 Task: Display the picks of the 2022 Victory Lane Racing NASCAR Cup Series for the race "Ambetter 301" on the track "New Hampshire".
Action: Mouse moved to (143, 214)
Screenshot: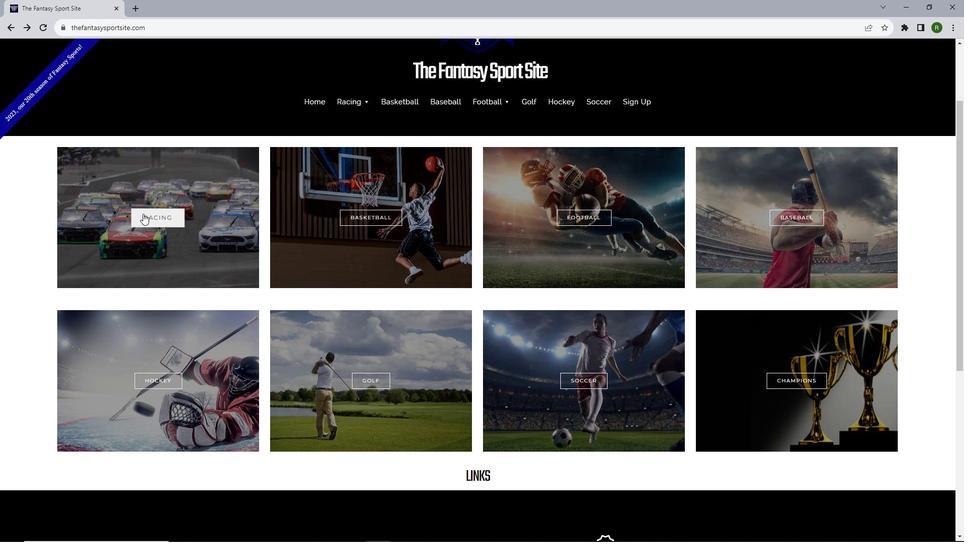 
Action: Mouse pressed left at (143, 214)
Screenshot: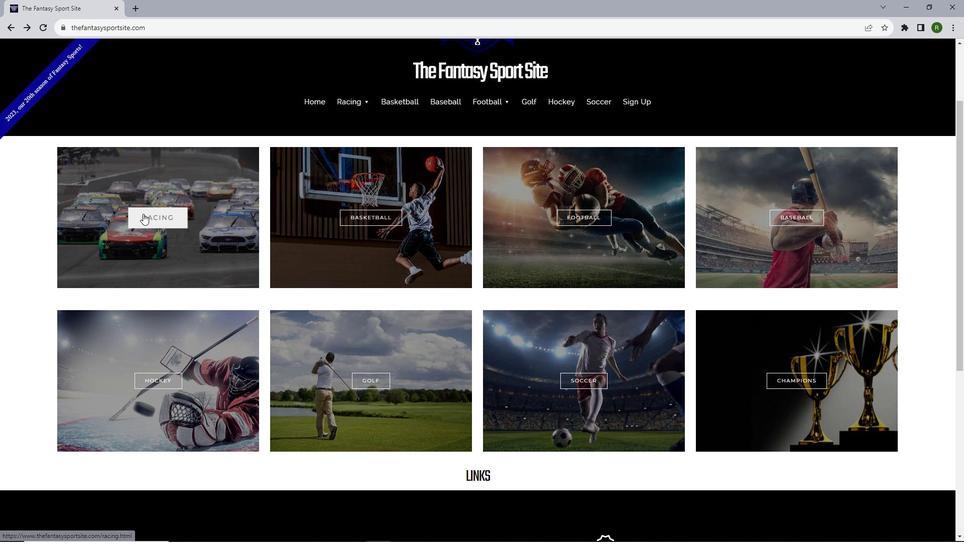 
Action: Mouse moved to (233, 311)
Screenshot: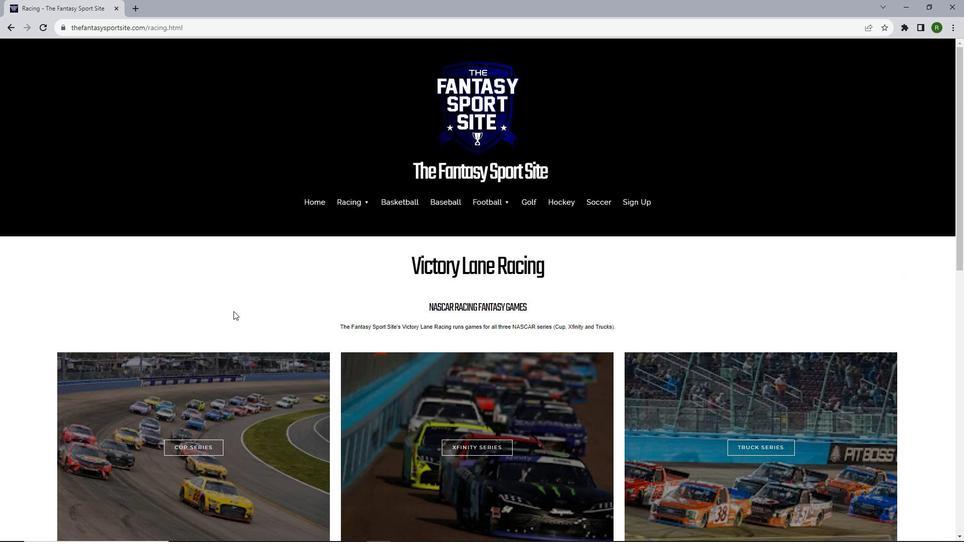 
Action: Mouse scrolled (233, 311) with delta (0, 0)
Screenshot: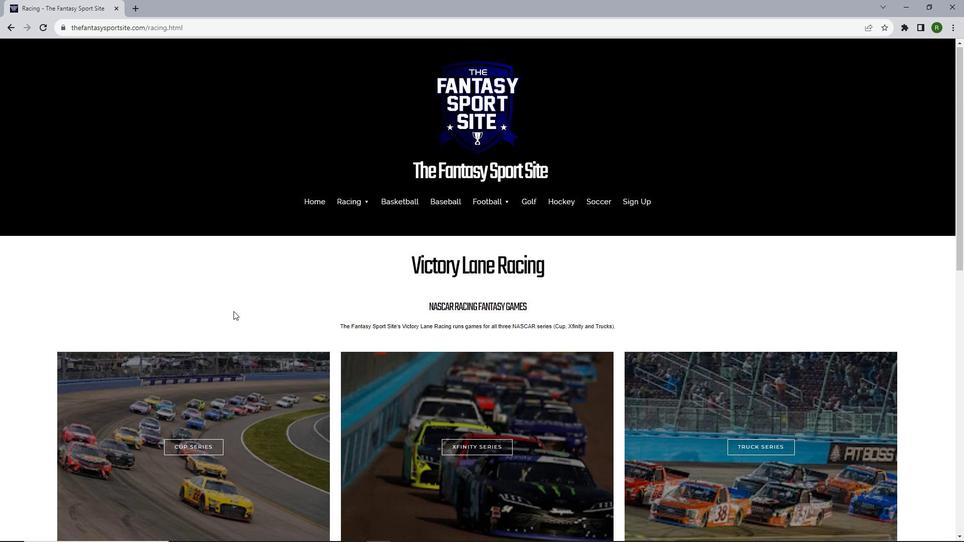 
Action: Mouse moved to (197, 395)
Screenshot: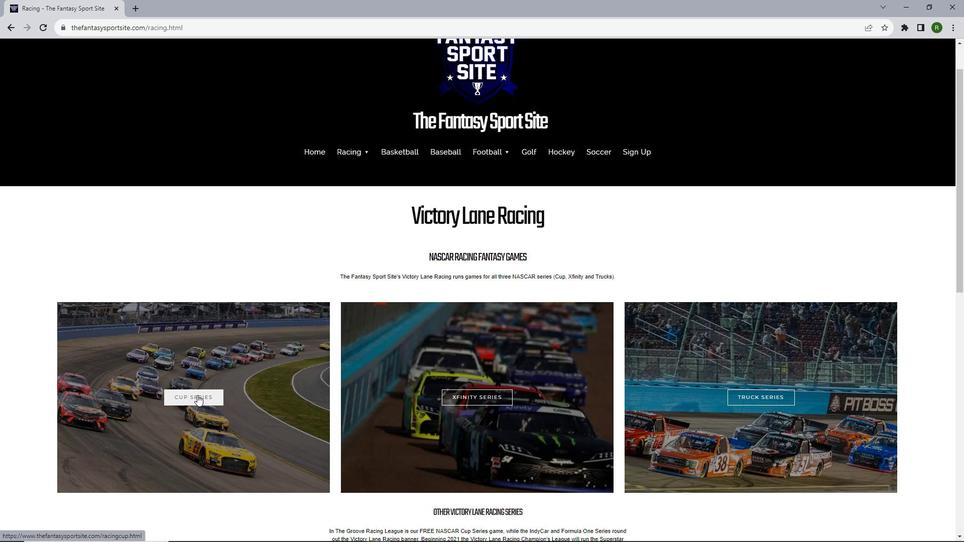 
Action: Mouse pressed left at (197, 395)
Screenshot: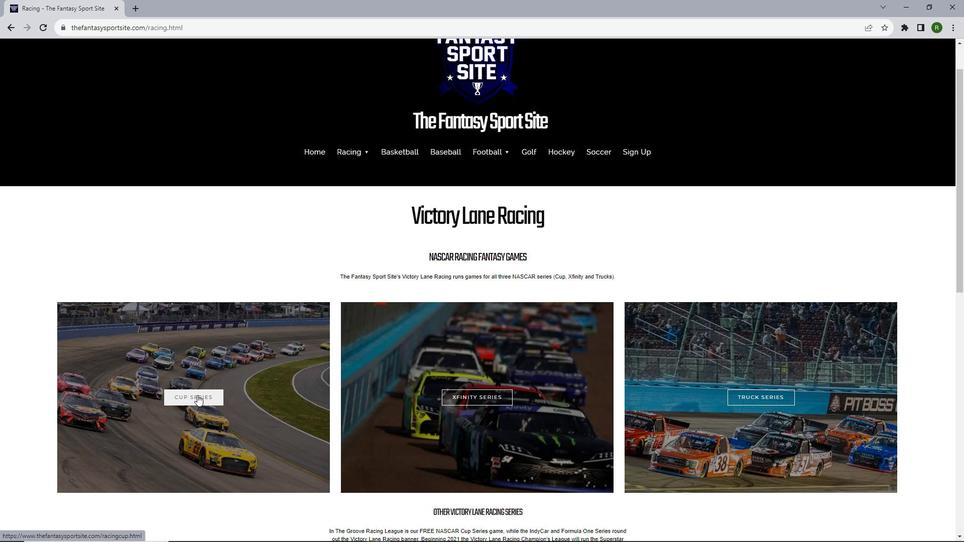 
Action: Mouse moved to (297, 258)
Screenshot: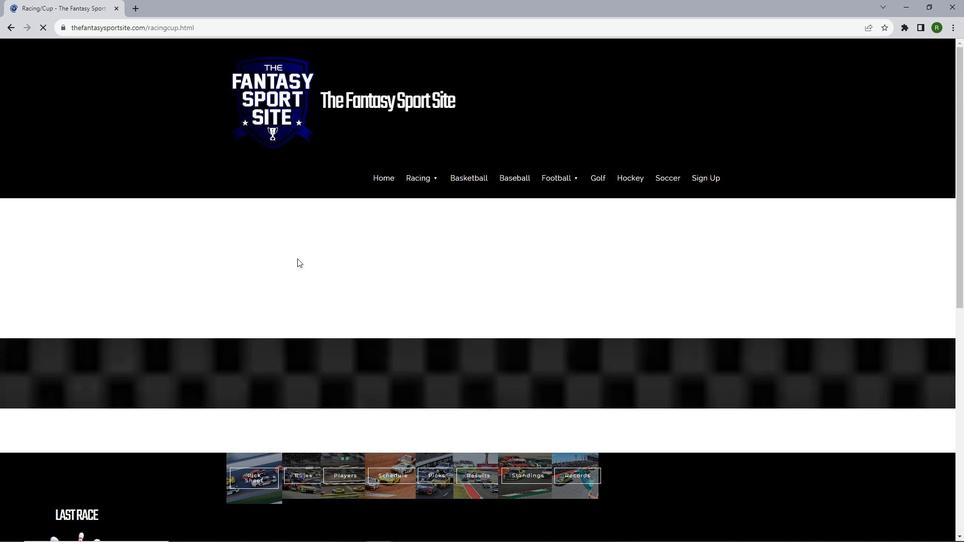 
Action: Mouse scrolled (297, 258) with delta (0, 0)
Screenshot: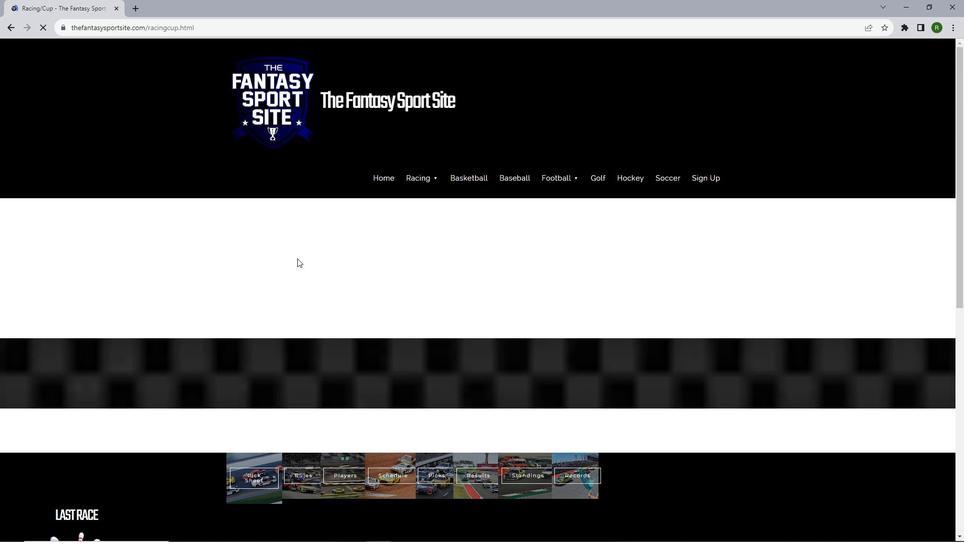 
Action: Mouse scrolled (297, 258) with delta (0, 0)
Screenshot: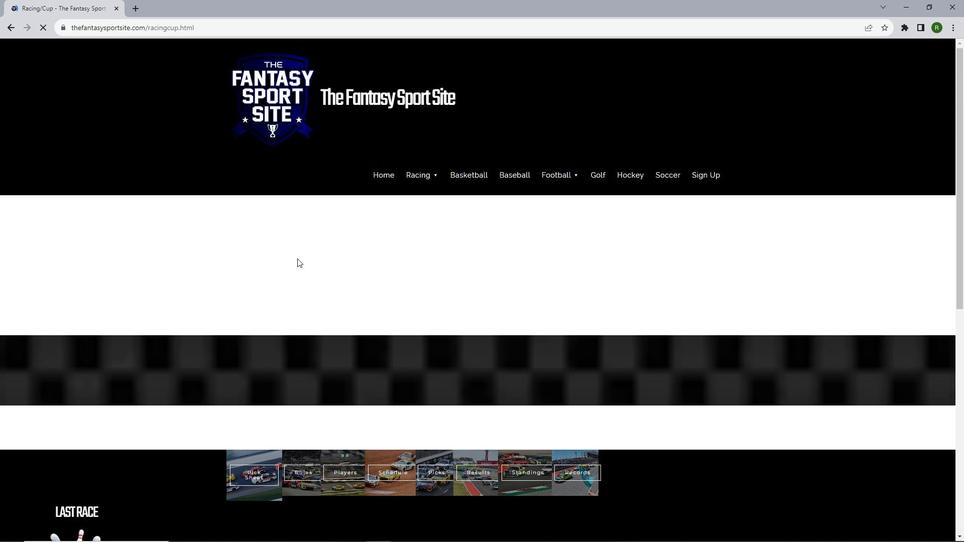 
Action: Mouse scrolled (297, 258) with delta (0, 0)
Screenshot: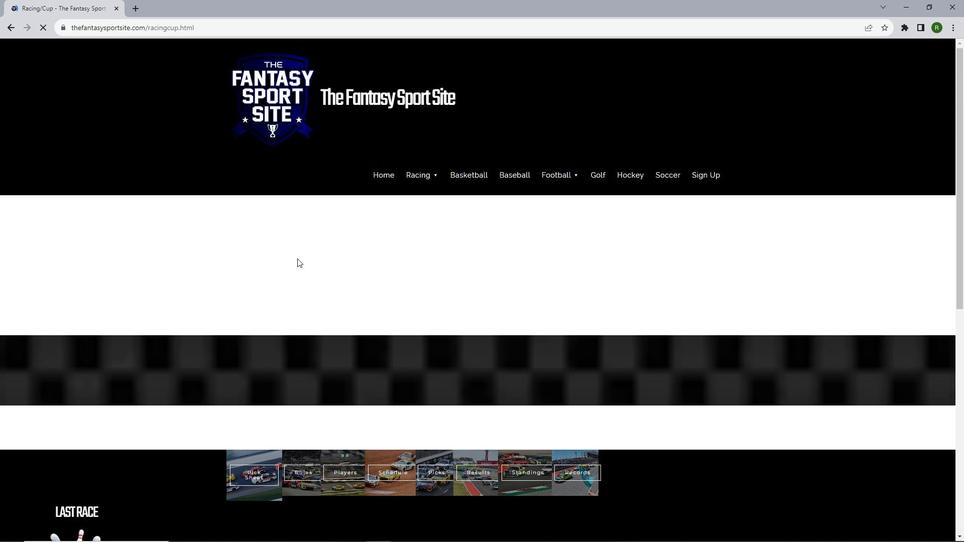 
Action: Mouse scrolled (297, 258) with delta (0, 0)
Screenshot: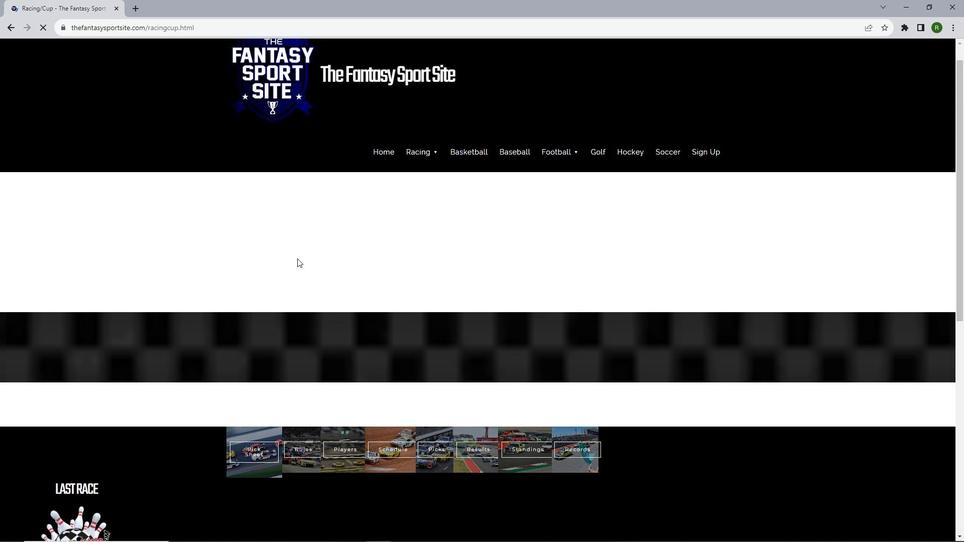 
Action: Mouse scrolled (297, 258) with delta (0, 0)
Screenshot: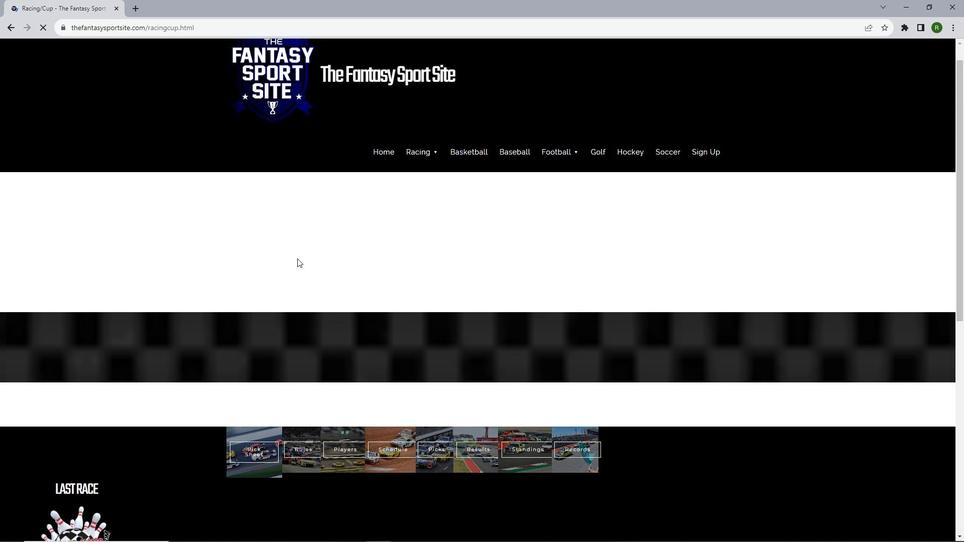 
Action: Mouse moved to (283, 382)
Screenshot: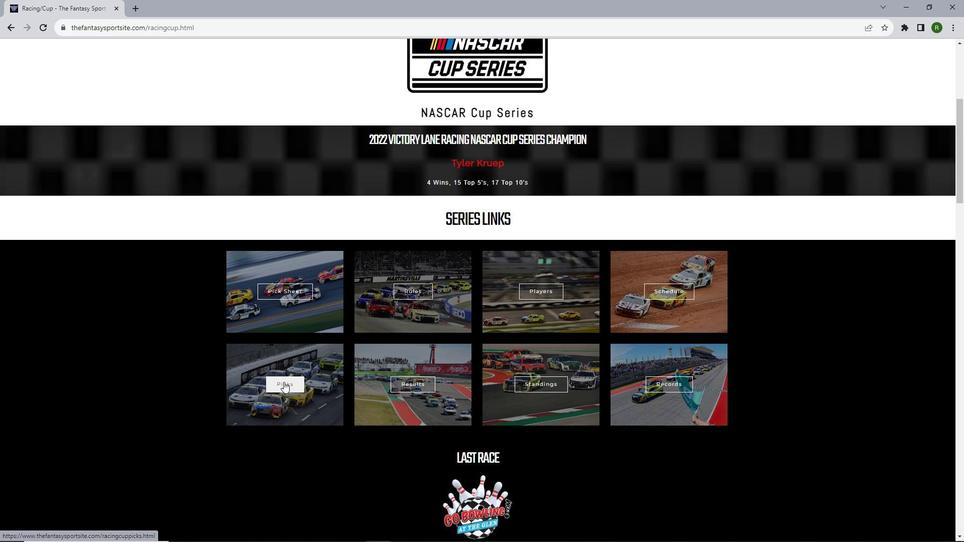 
Action: Mouse pressed left at (283, 382)
Screenshot: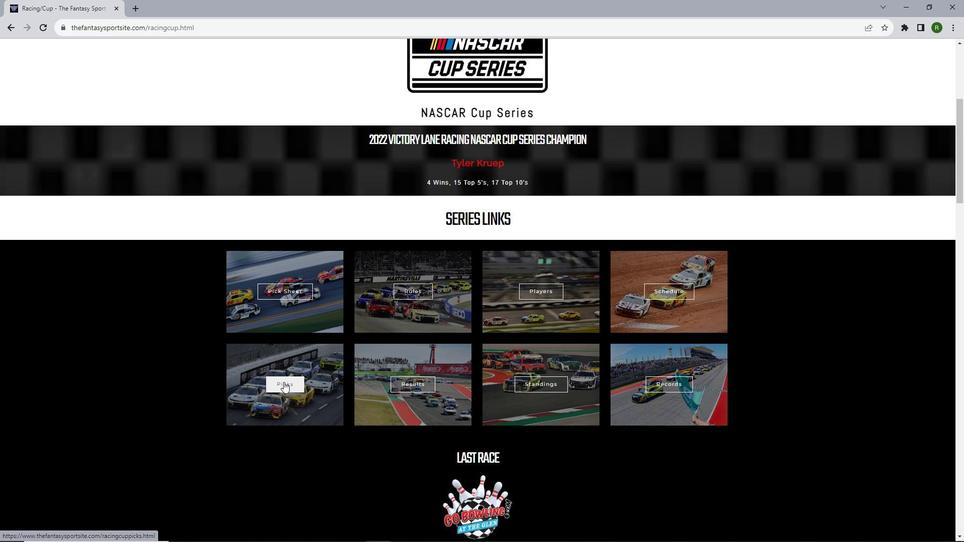
Action: Mouse moved to (300, 278)
Screenshot: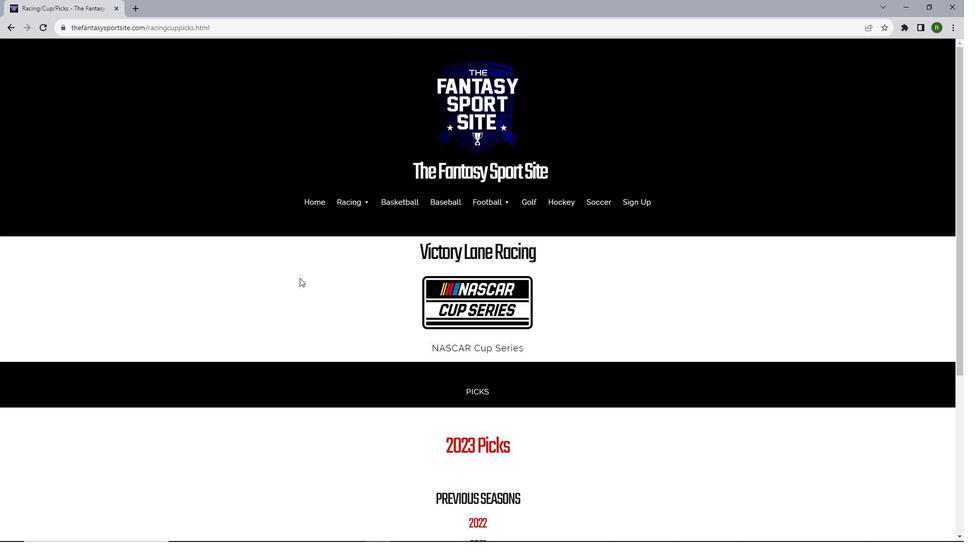 
Action: Mouse scrolled (300, 277) with delta (0, 0)
Screenshot: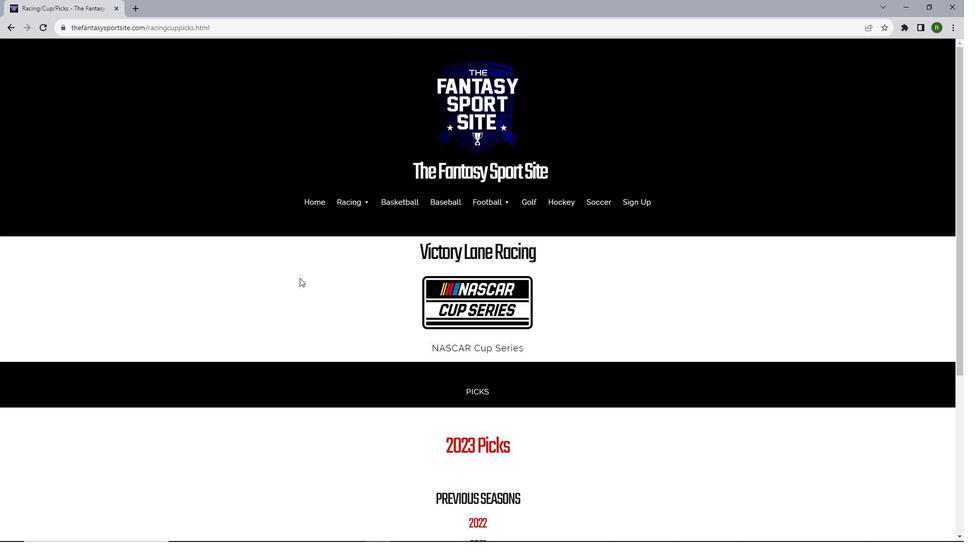 
Action: Mouse scrolled (300, 277) with delta (0, 0)
Screenshot: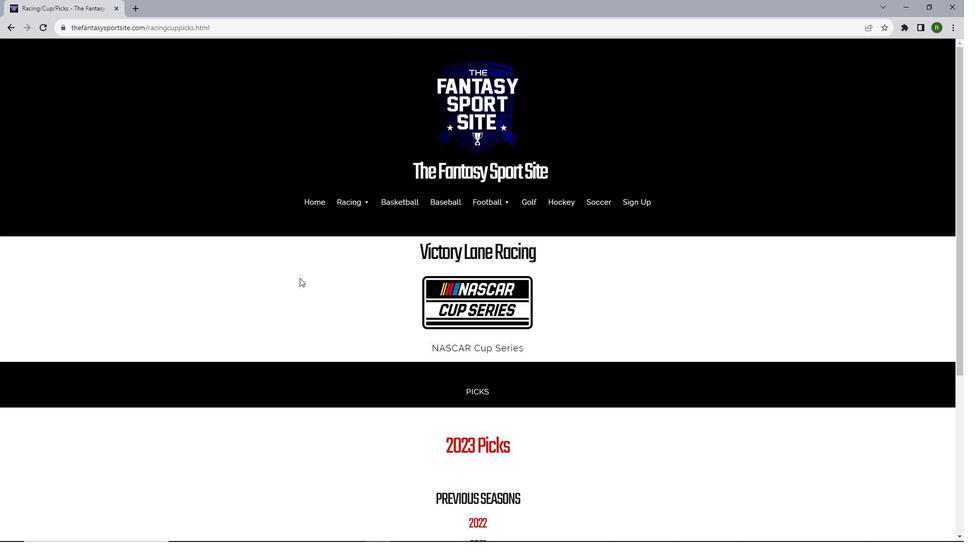 
Action: Mouse scrolled (300, 277) with delta (0, 0)
Screenshot: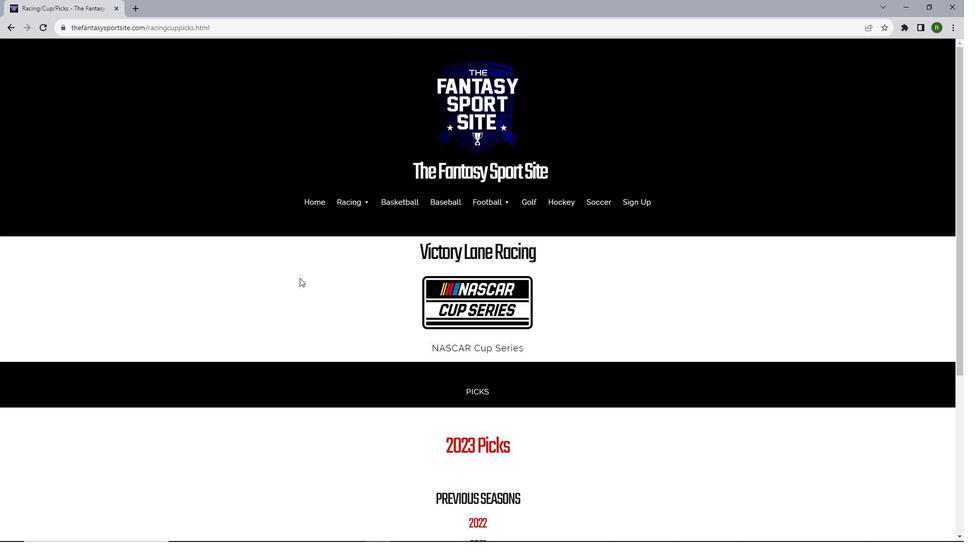 
Action: Mouse scrolled (300, 277) with delta (0, 0)
Screenshot: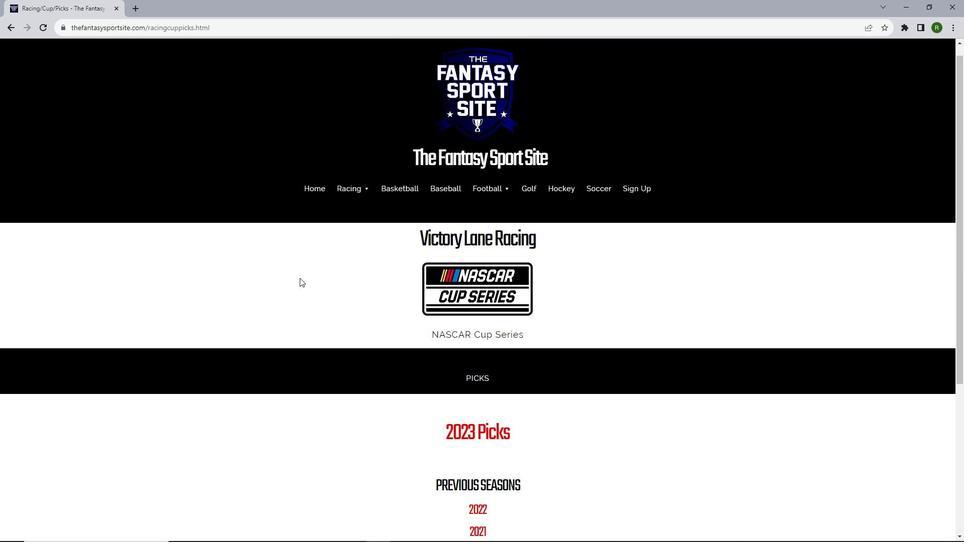
Action: Mouse moved to (470, 314)
Screenshot: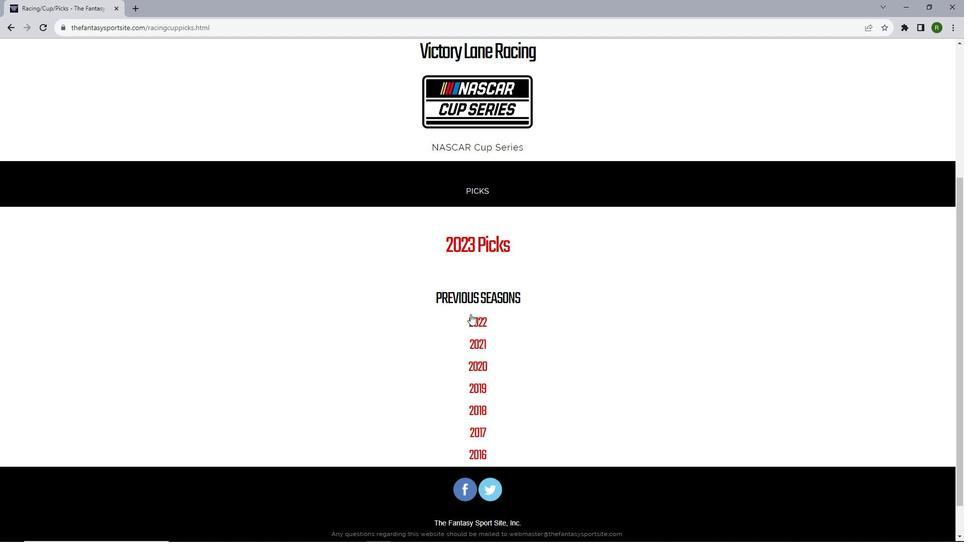 
Action: Mouse pressed left at (470, 314)
Screenshot: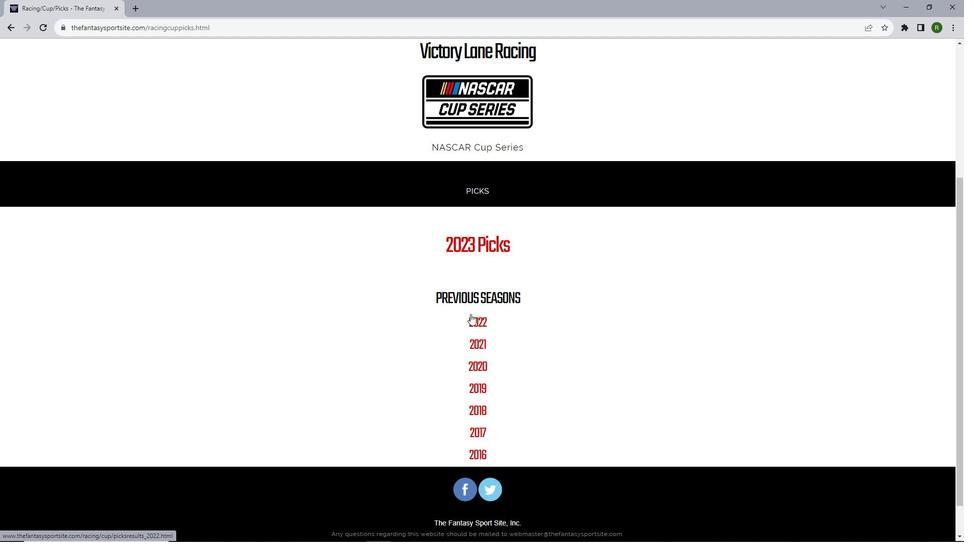 
Action: Mouse moved to (444, 225)
Screenshot: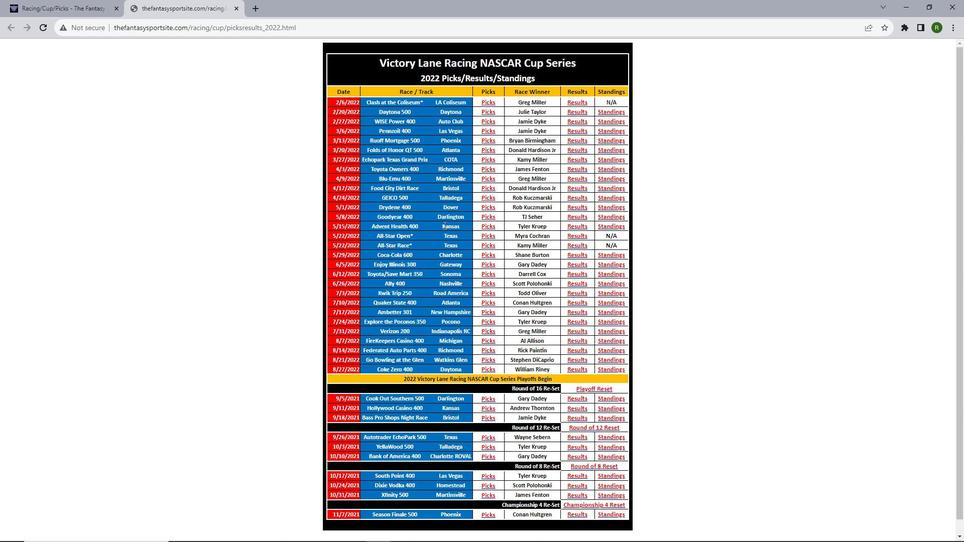 
Action: Mouse scrolled (444, 225) with delta (0, 0)
Screenshot: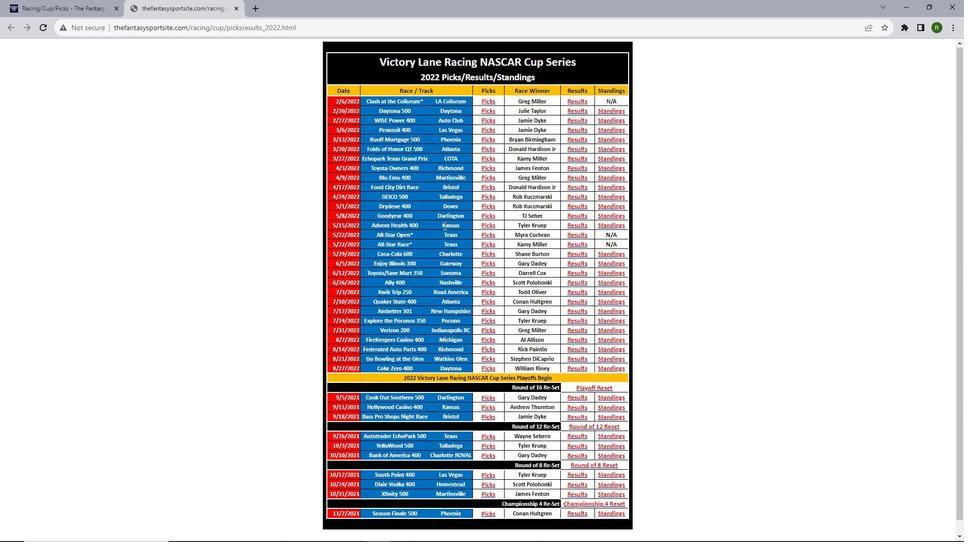 
Action: Mouse moved to (481, 297)
Screenshot: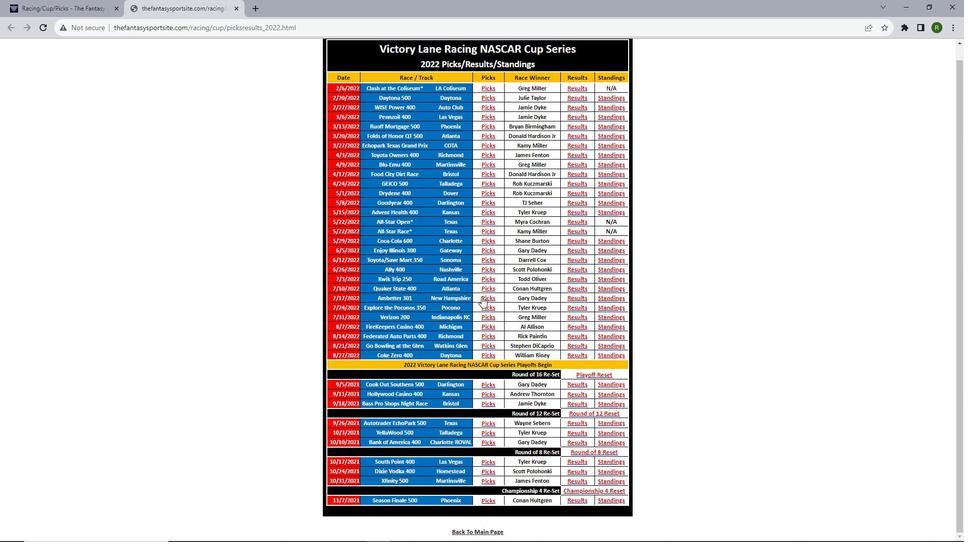 
Action: Mouse pressed left at (481, 297)
Screenshot: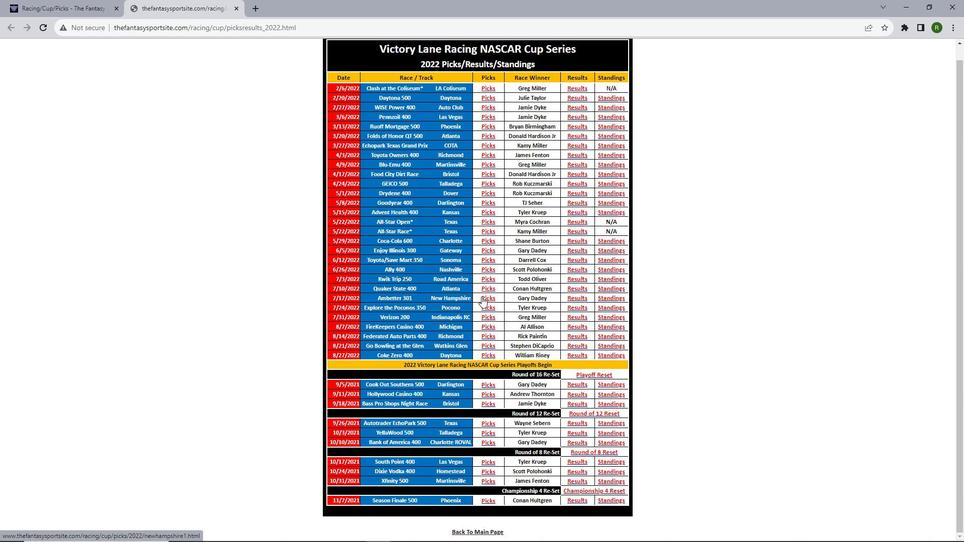 
Action: Mouse moved to (465, 264)
Screenshot: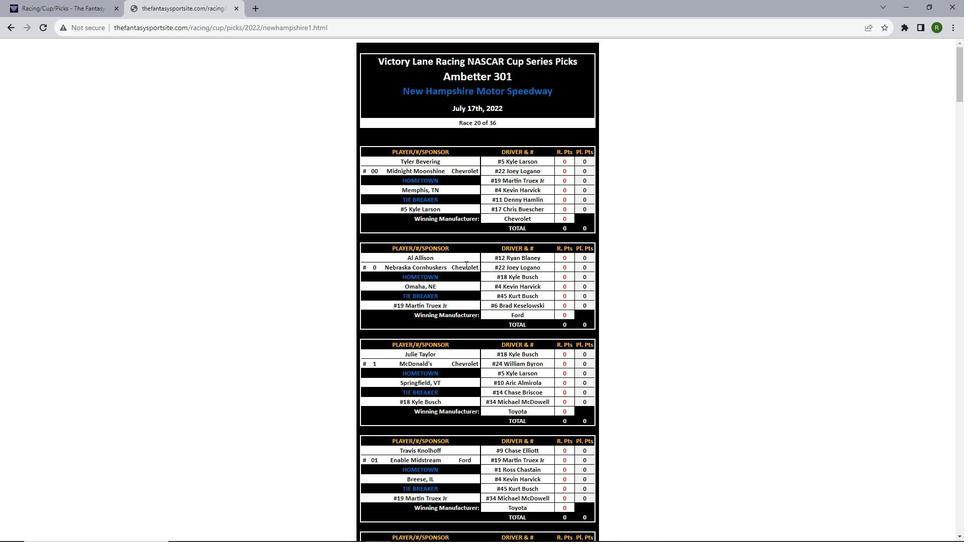 
Action: Mouse scrolled (465, 264) with delta (0, 0)
Screenshot: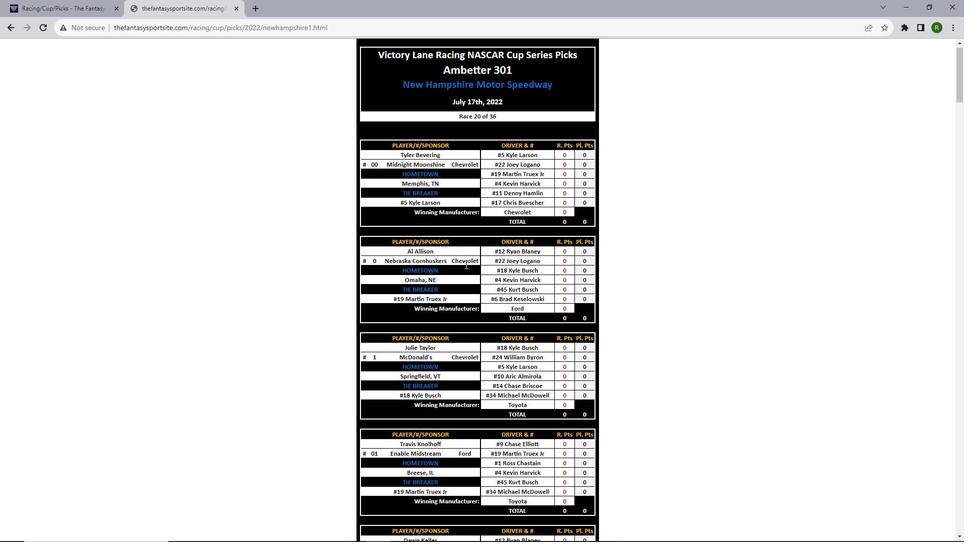 
Action: Mouse scrolled (465, 264) with delta (0, 0)
Screenshot: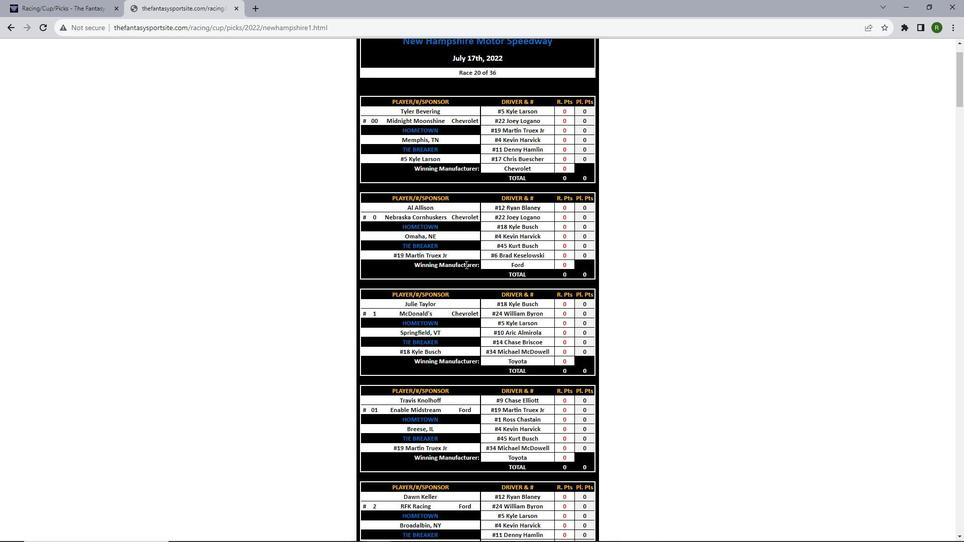 
Action: Mouse scrolled (465, 264) with delta (0, 0)
Screenshot: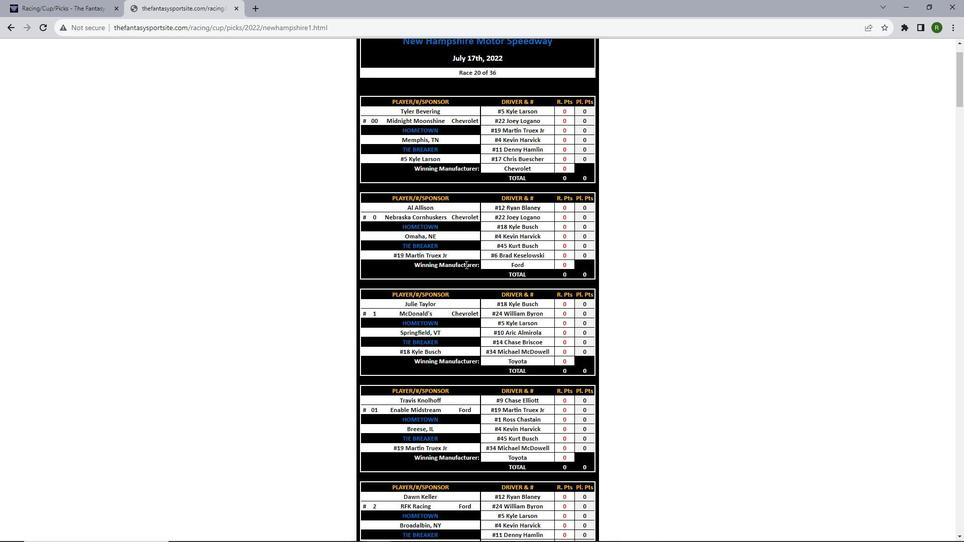 
Action: Mouse scrolled (465, 264) with delta (0, 0)
Screenshot: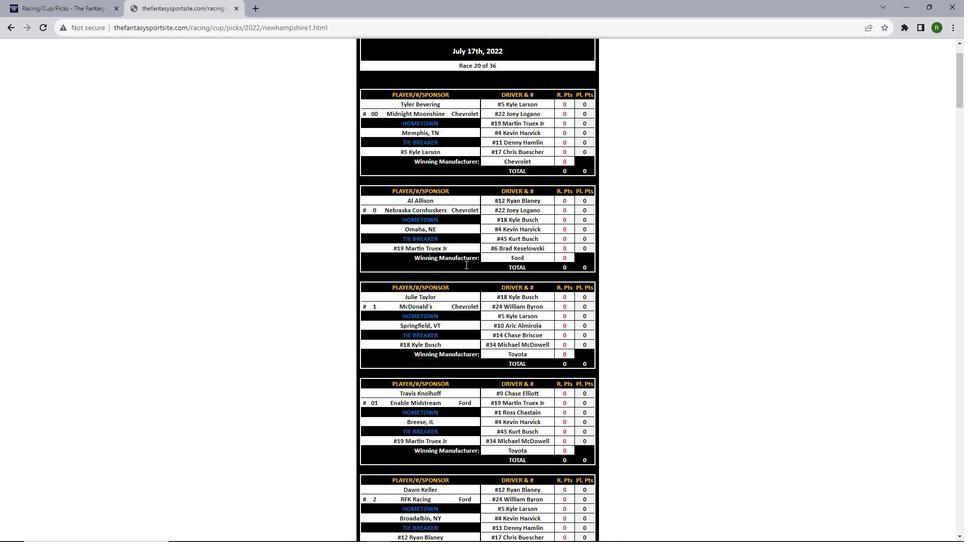 
Action: Mouse scrolled (465, 264) with delta (0, 0)
Screenshot: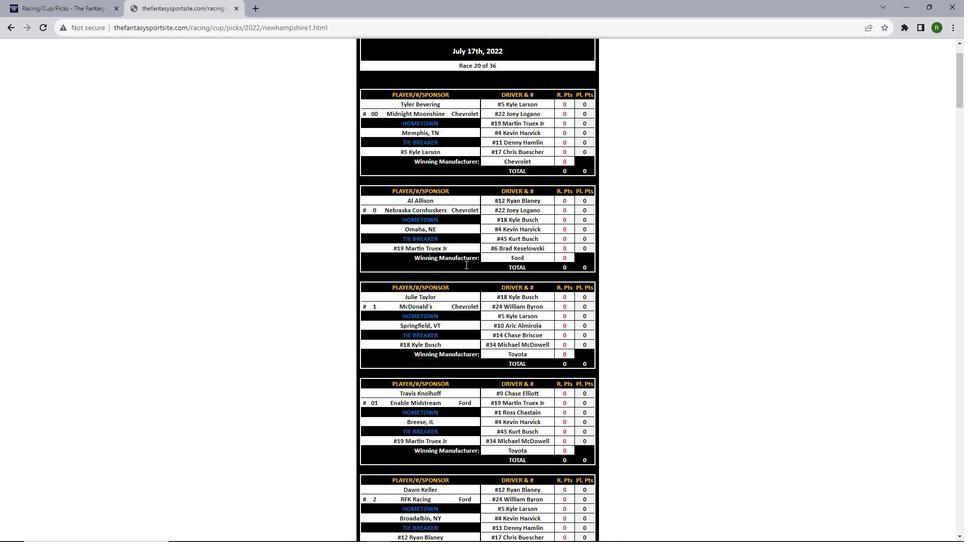 
Action: Mouse moved to (455, 258)
Screenshot: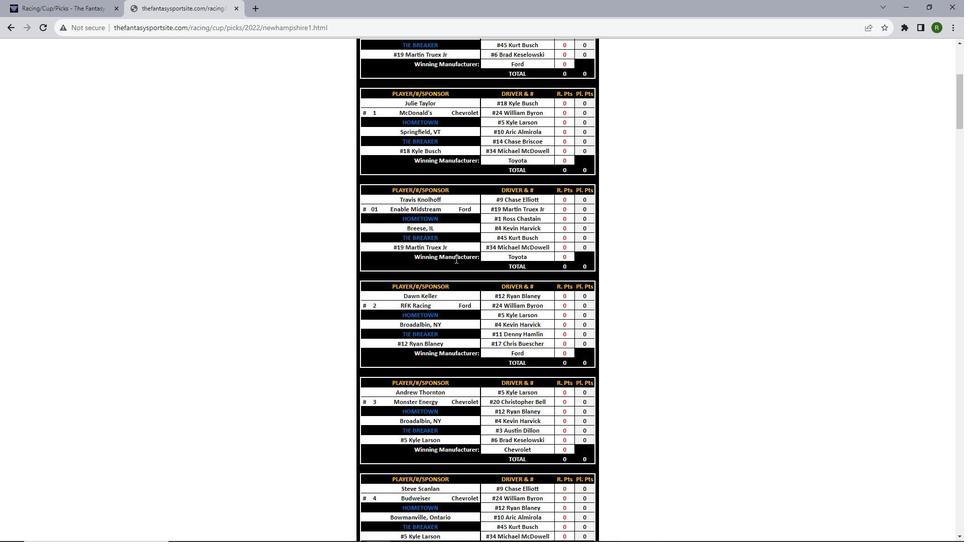 
Action: Mouse scrolled (455, 258) with delta (0, 0)
Screenshot: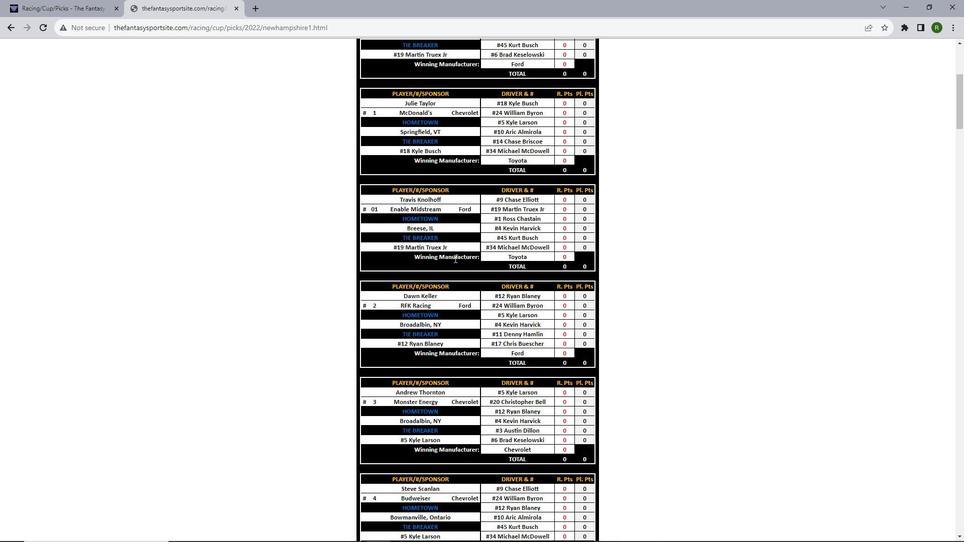 
Action: Mouse scrolled (455, 258) with delta (0, 0)
Screenshot: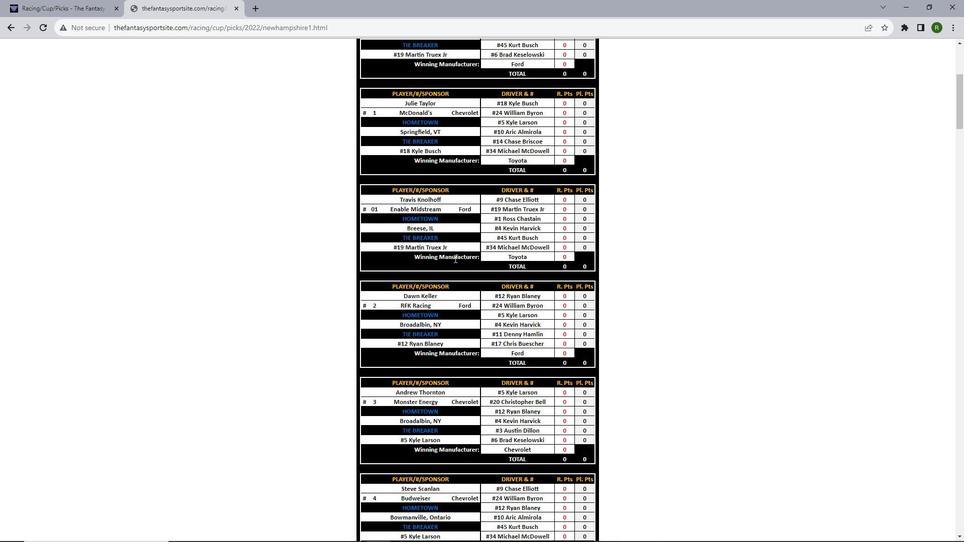 
Action: Mouse moved to (453, 258)
Screenshot: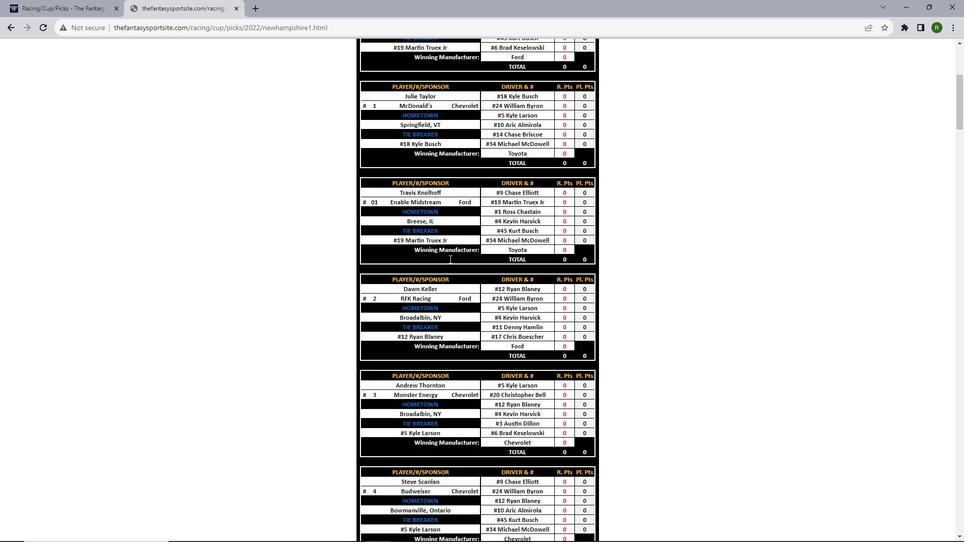 
Action: Mouse scrolled (453, 258) with delta (0, 0)
Screenshot: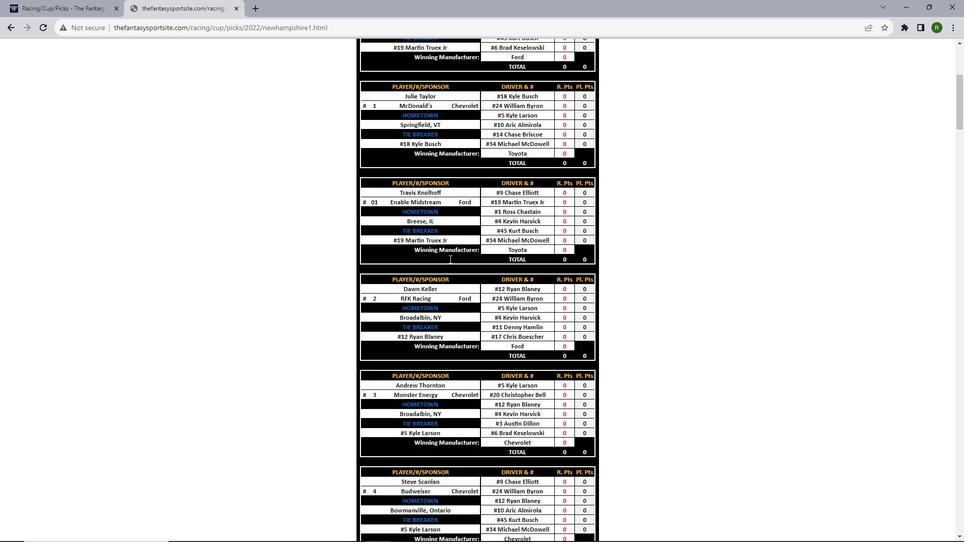 
Action: Mouse moved to (450, 259)
Screenshot: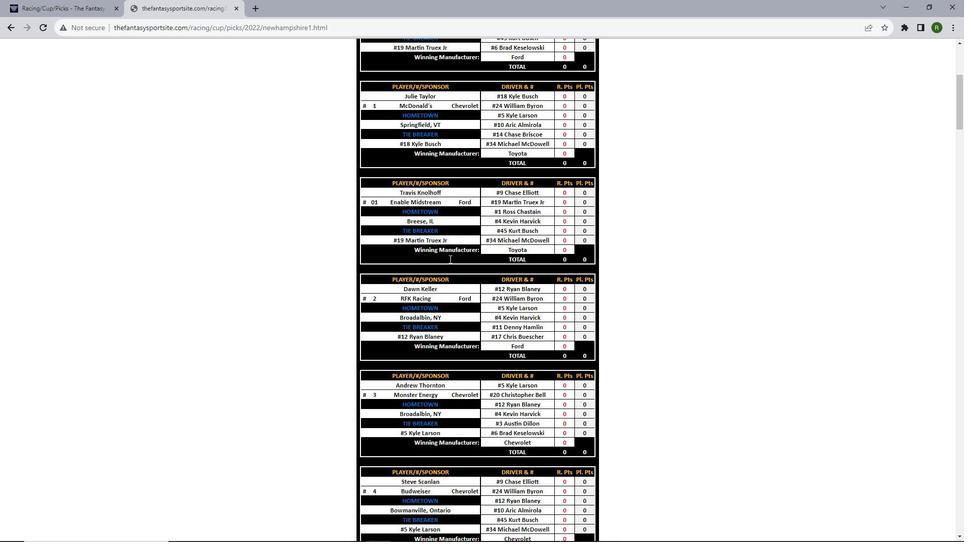 
Action: Mouse scrolled (450, 258) with delta (0, 0)
Screenshot: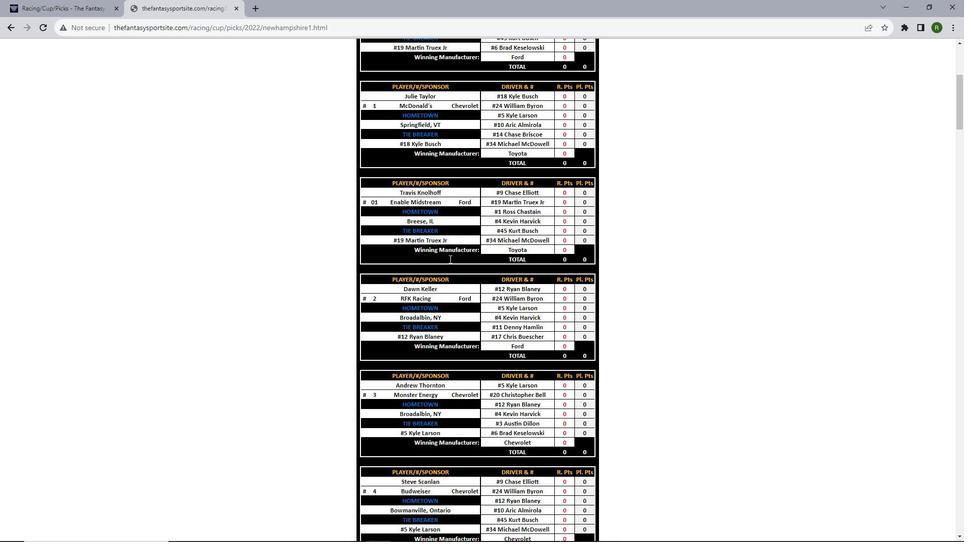 
Action: Mouse moved to (449, 259)
Screenshot: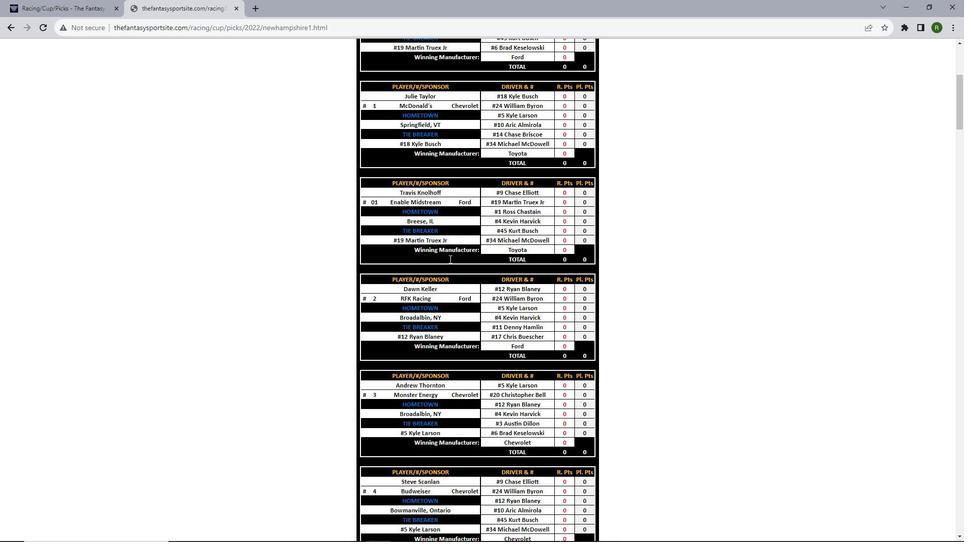 
Action: Mouse scrolled (449, 258) with delta (0, 0)
Screenshot: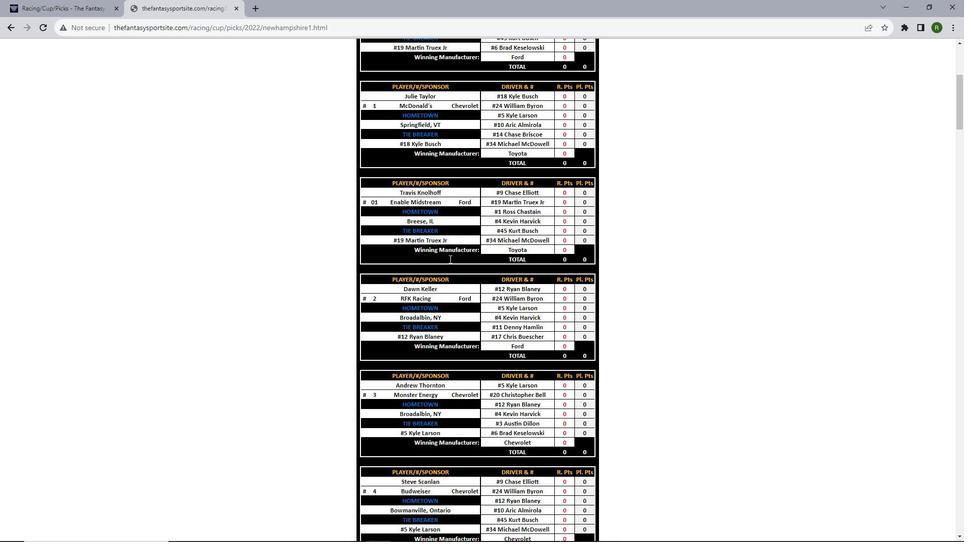 
Action: Mouse moved to (448, 259)
Screenshot: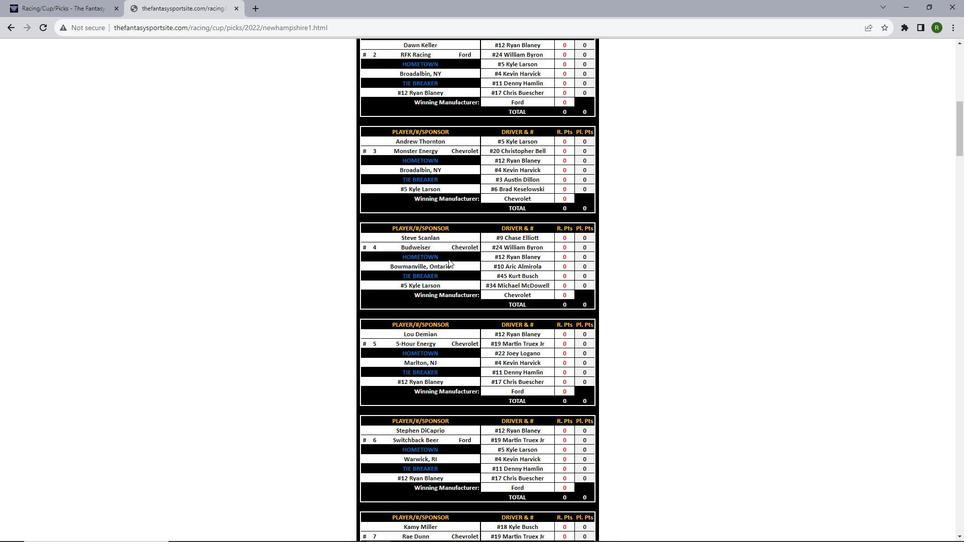 
Action: Mouse scrolled (448, 258) with delta (0, 0)
Screenshot: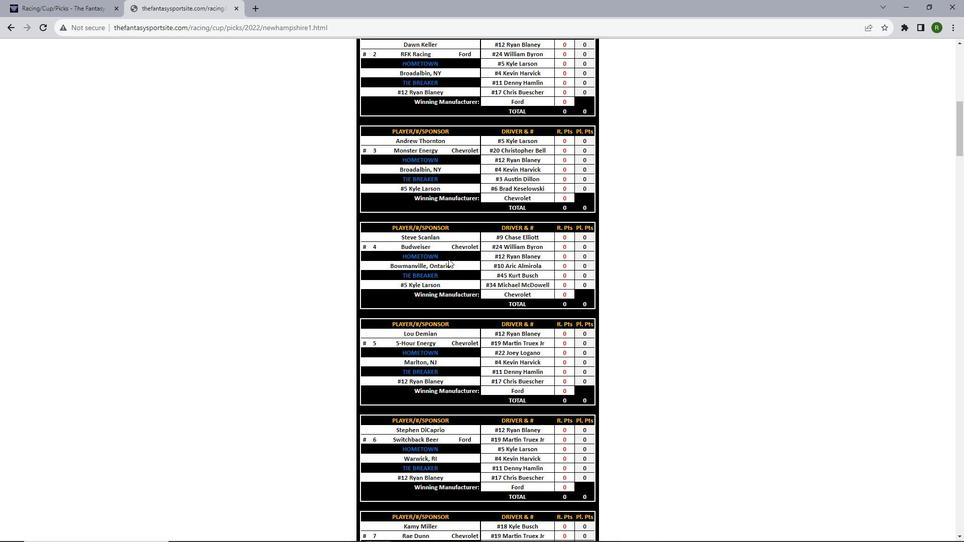 
Action: Mouse scrolled (448, 258) with delta (0, 0)
Screenshot: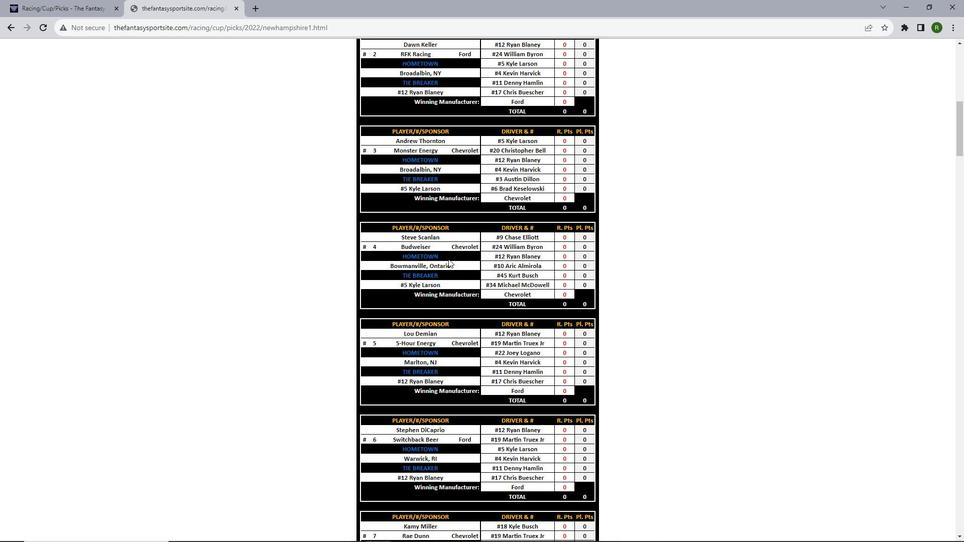 
Action: Mouse scrolled (448, 258) with delta (0, 0)
Screenshot: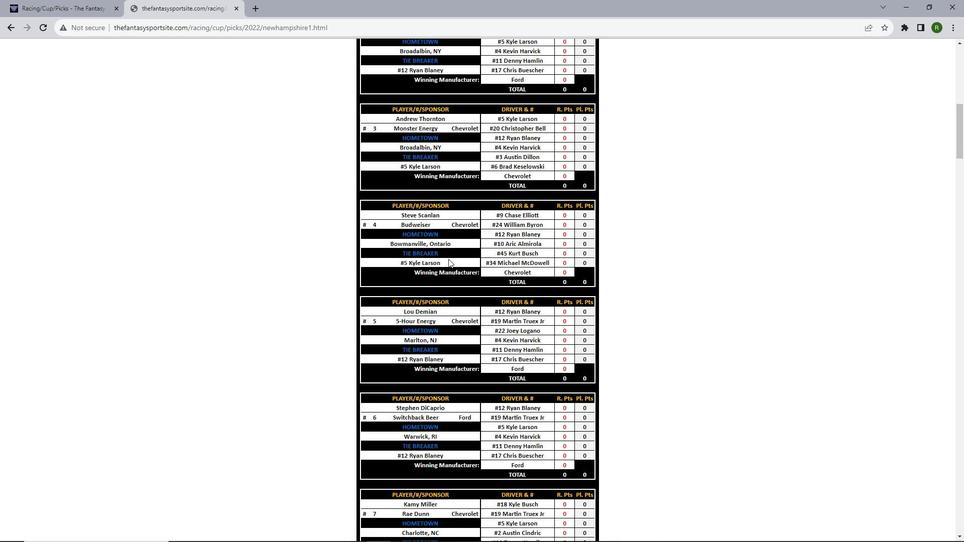 
Action: Mouse scrolled (448, 258) with delta (0, 0)
Screenshot: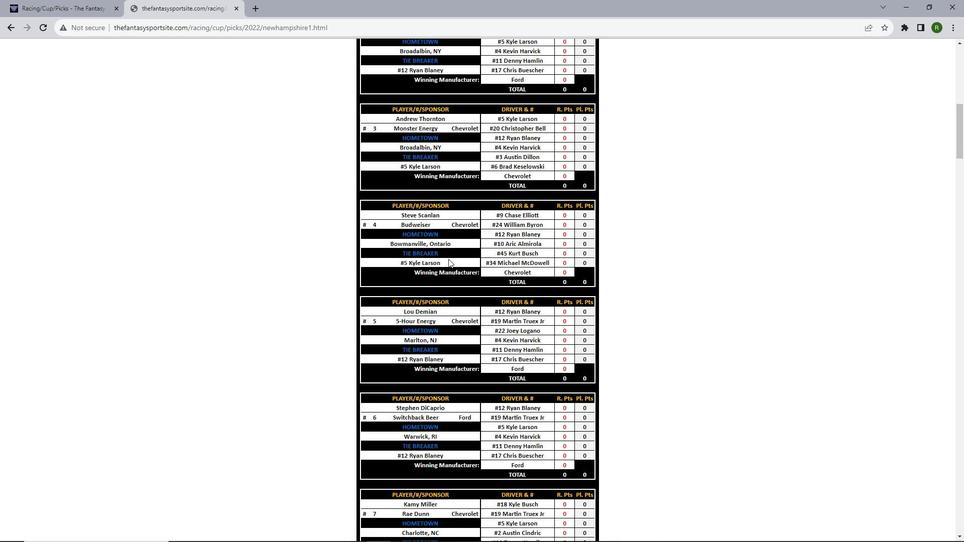
Action: Mouse scrolled (448, 258) with delta (0, 0)
Screenshot: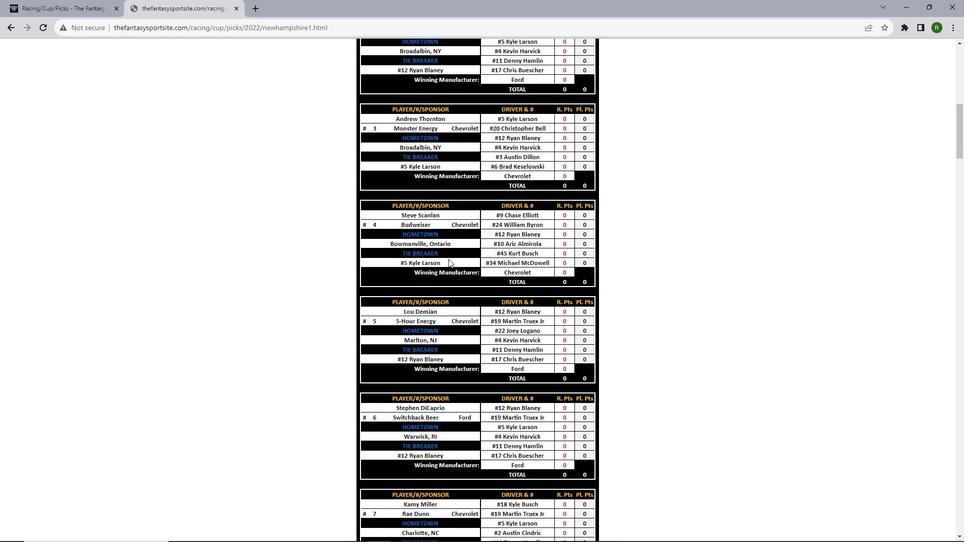 
Action: Mouse scrolled (448, 258) with delta (0, 0)
Screenshot: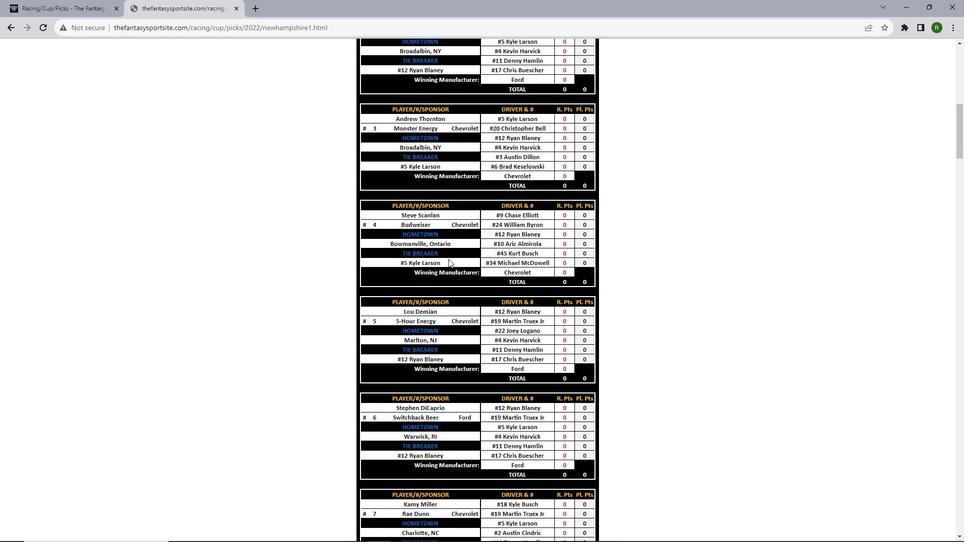 
Action: Mouse scrolled (448, 258) with delta (0, 0)
Screenshot: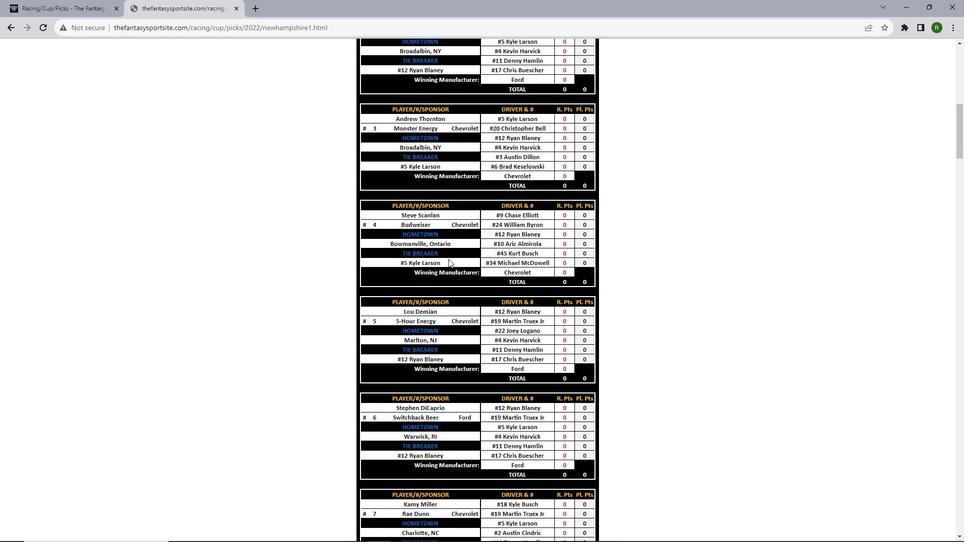 
Action: Mouse scrolled (448, 258) with delta (0, 0)
Screenshot: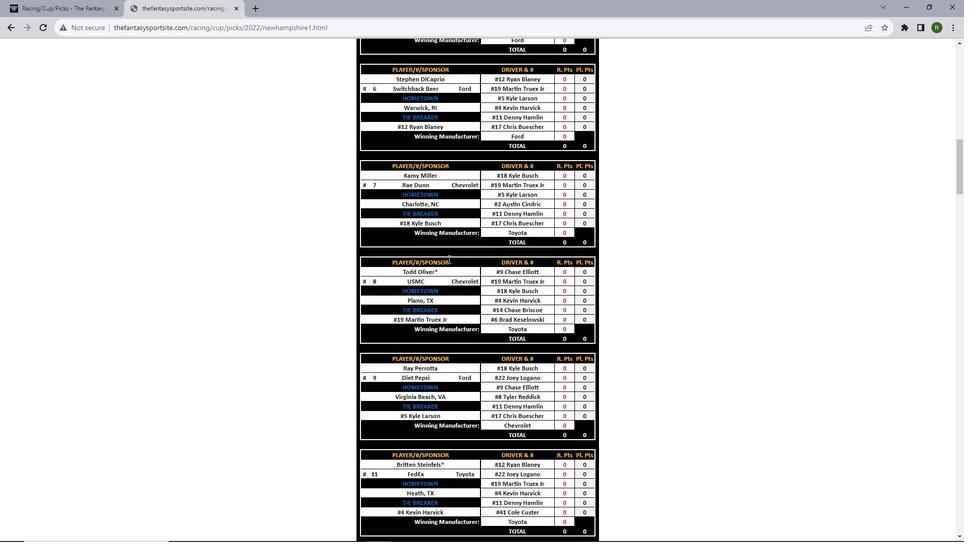 
Action: Mouse scrolled (448, 258) with delta (0, 0)
Screenshot: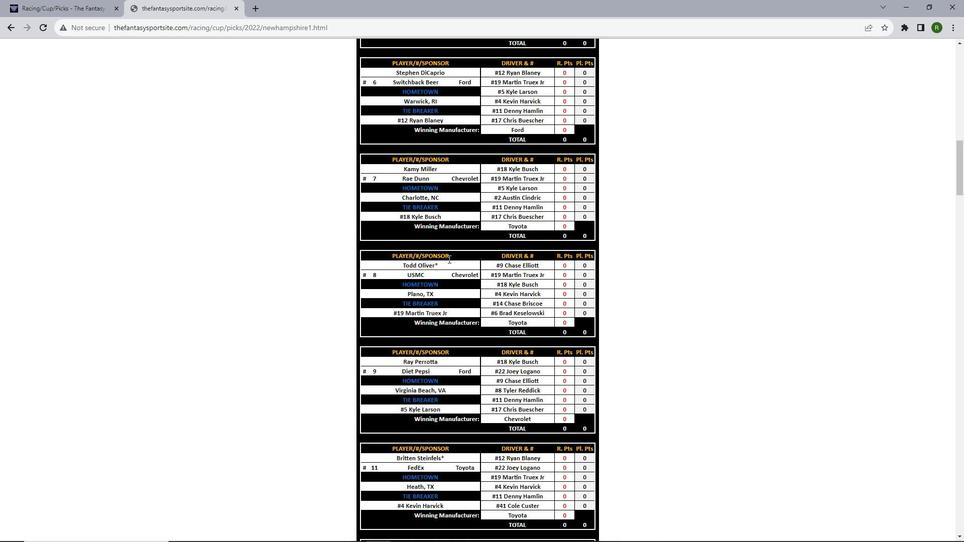 
Action: Mouse scrolled (448, 258) with delta (0, 0)
Screenshot: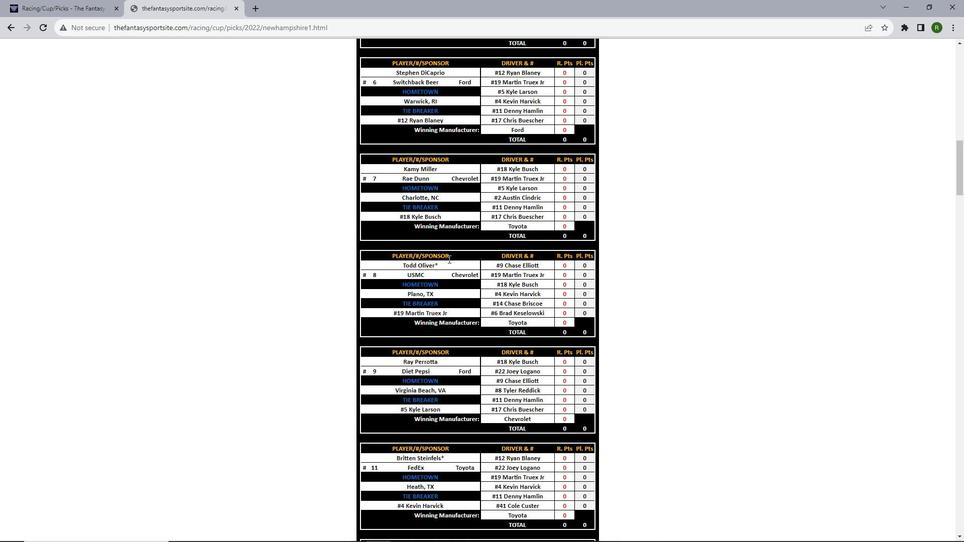 
Action: Mouse scrolled (448, 258) with delta (0, 0)
Screenshot: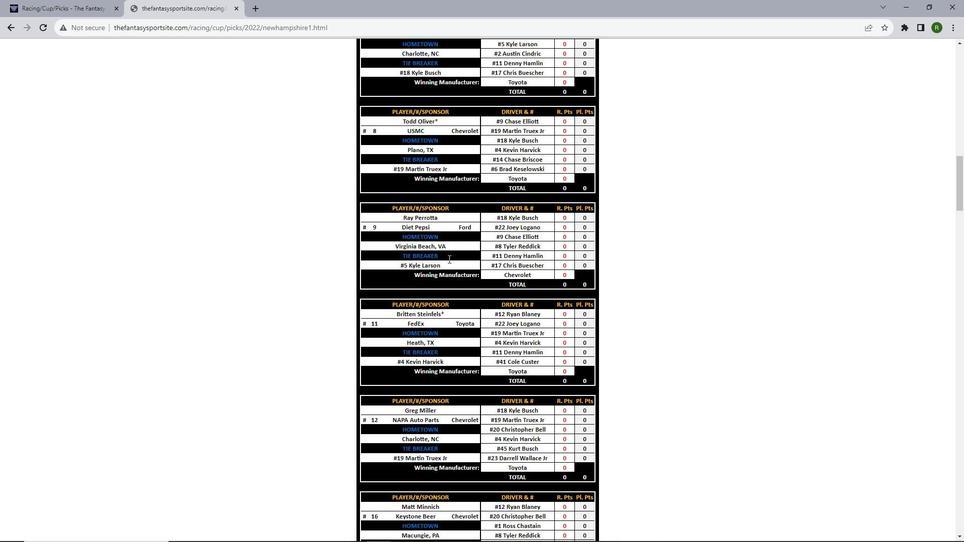 
Action: Mouse scrolled (448, 258) with delta (0, 0)
Screenshot: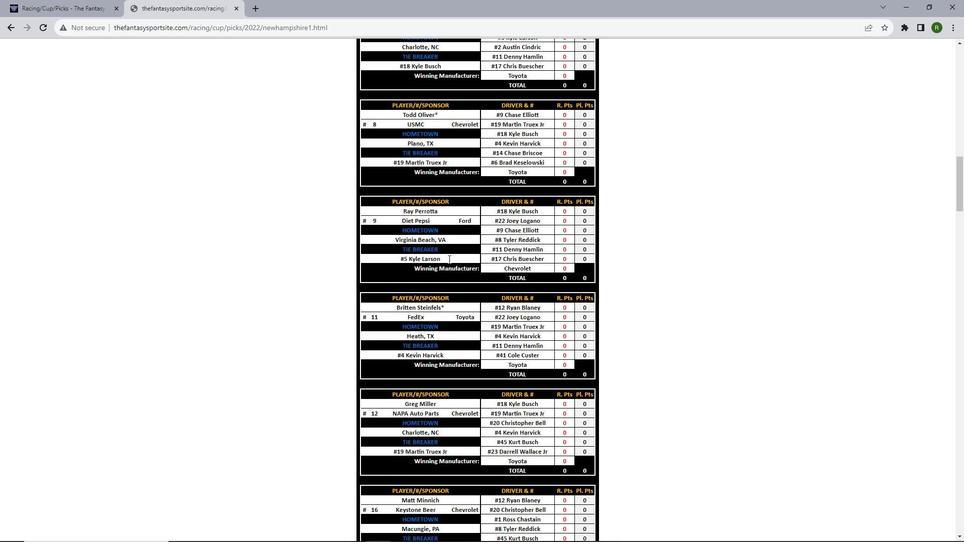 
Action: Mouse scrolled (448, 258) with delta (0, 0)
Screenshot: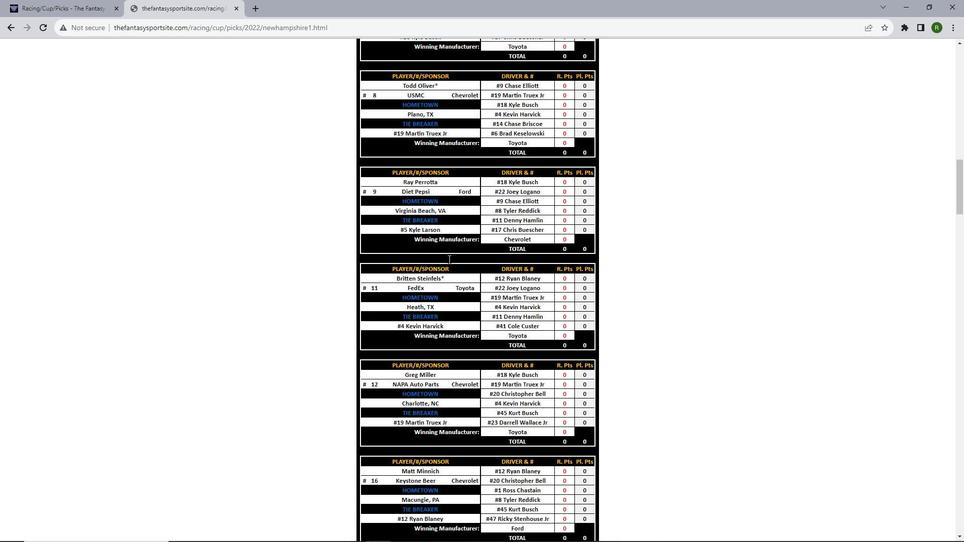 
Action: Mouse scrolled (448, 258) with delta (0, 0)
Screenshot: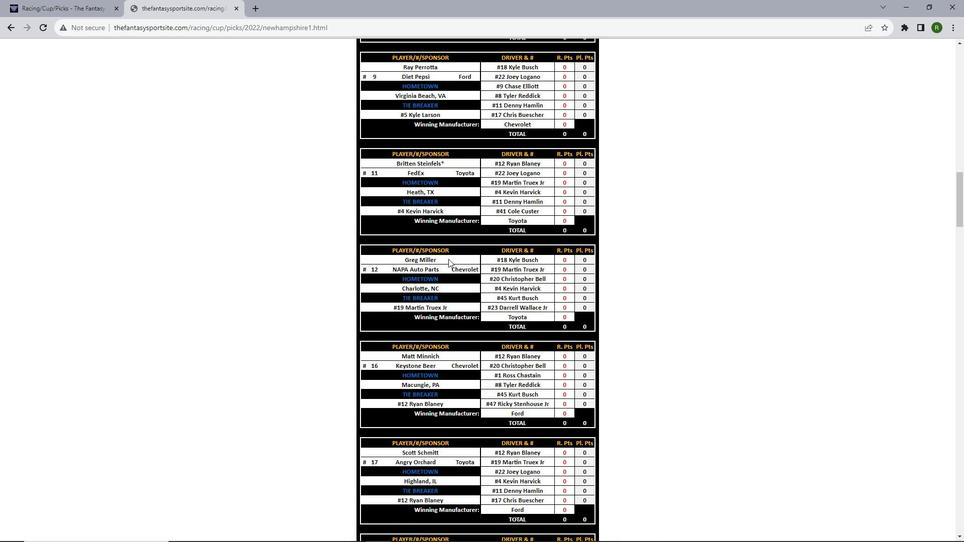 
Action: Mouse scrolled (448, 258) with delta (0, 0)
Screenshot: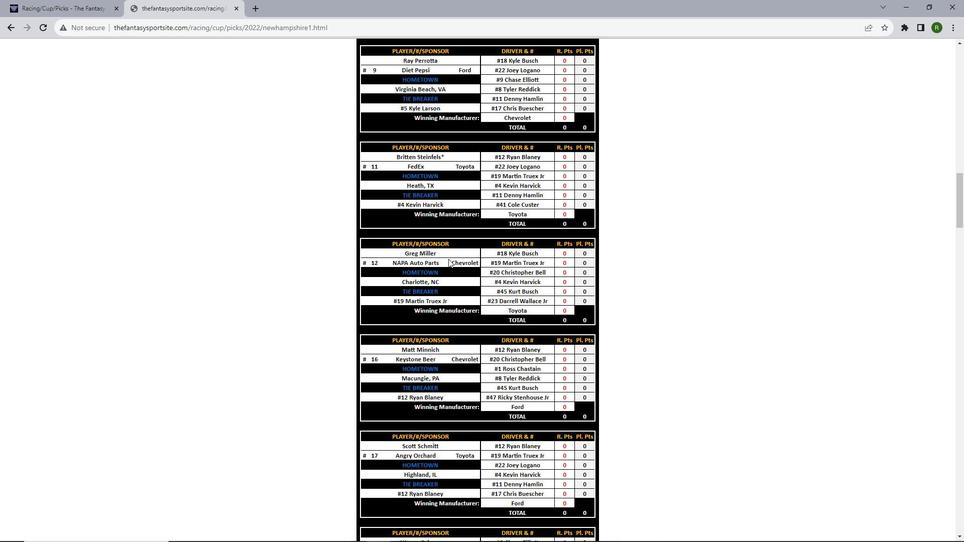 
Action: Mouse scrolled (448, 258) with delta (0, 0)
Screenshot: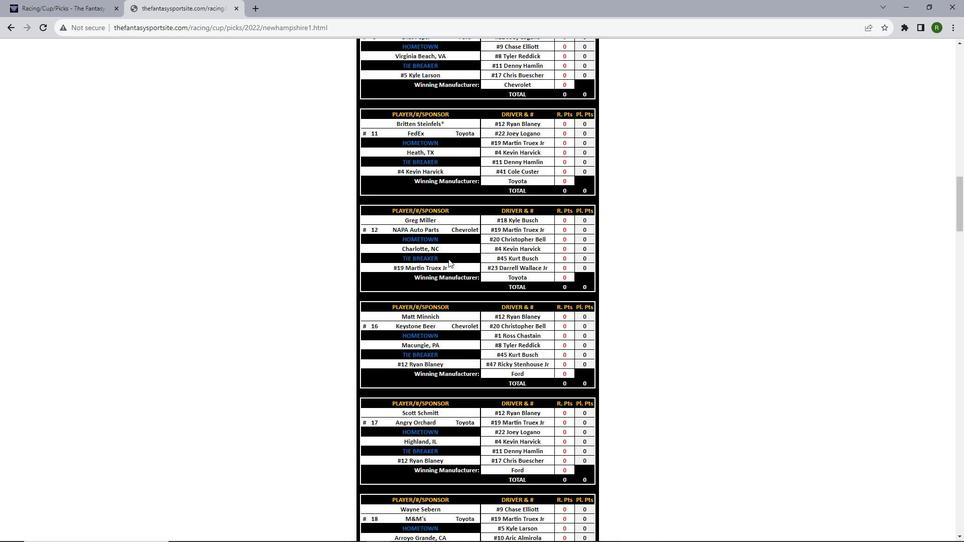 
Action: Mouse scrolled (448, 258) with delta (0, 0)
Screenshot: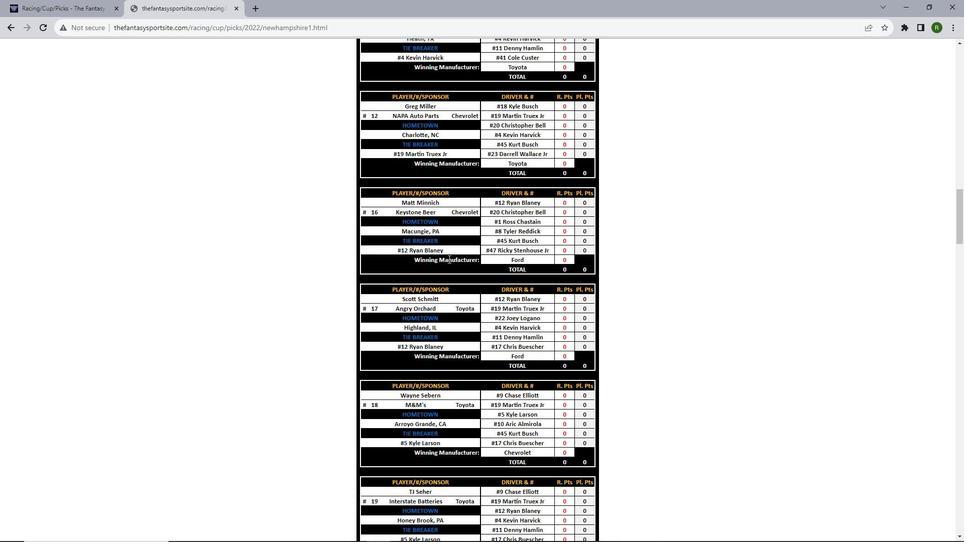 
Action: Mouse scrolled (448, 258) with delta (0, 0)
Screenshot: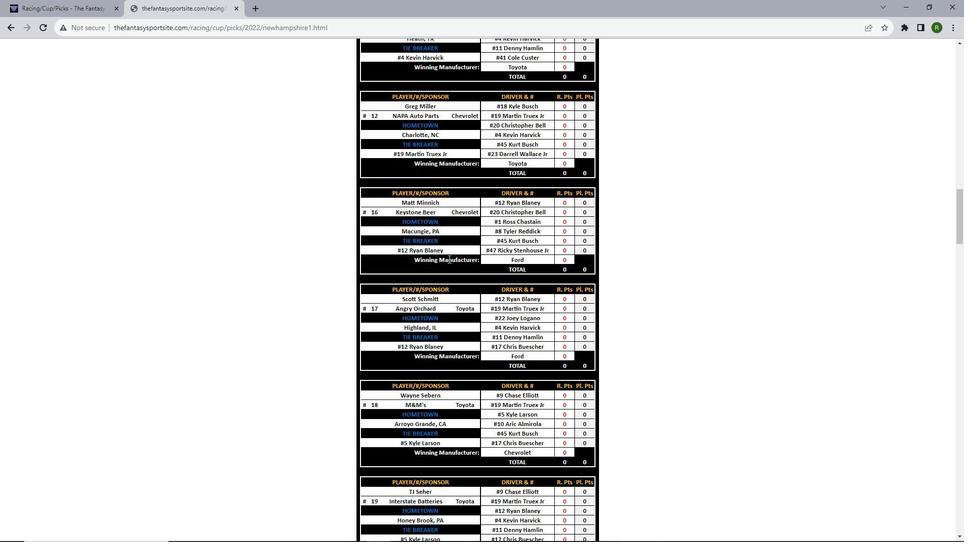 
Action: Mouse scrolled (448, 258) with delta (0, 0)
Screenshot: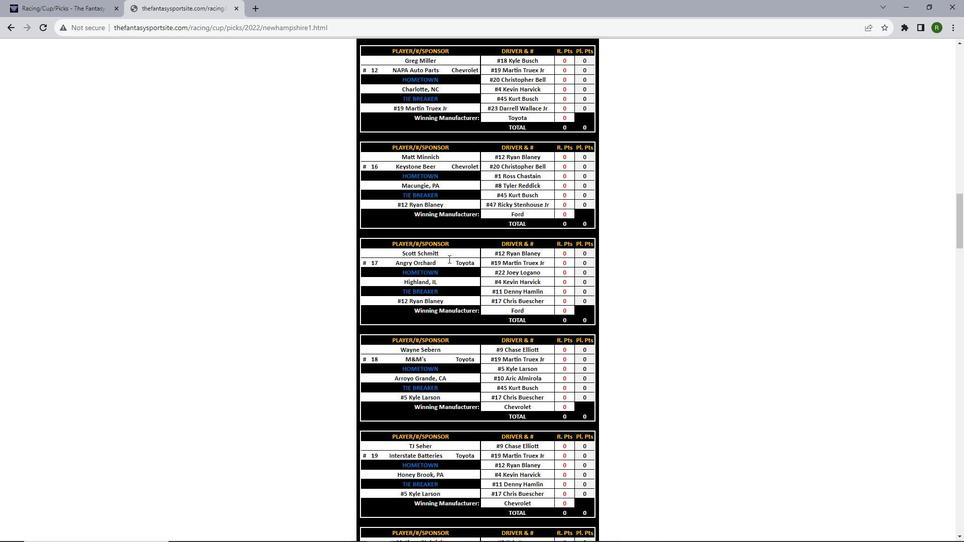 
Action: Mouse scrolled (448, 258) with delta (0, 0)
Screenshot: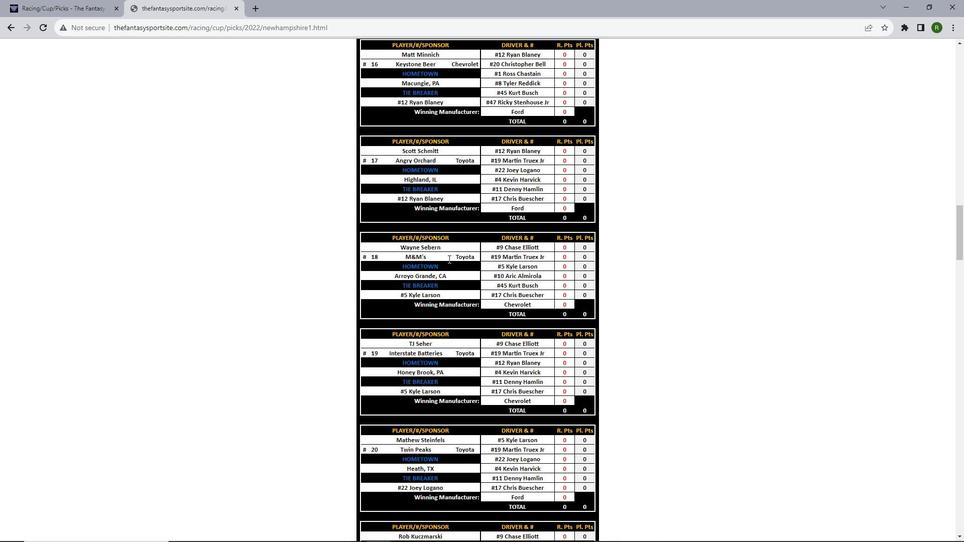 
Action: Mouse scrolled (448, 258) with delta (0, 0)
Screenshot: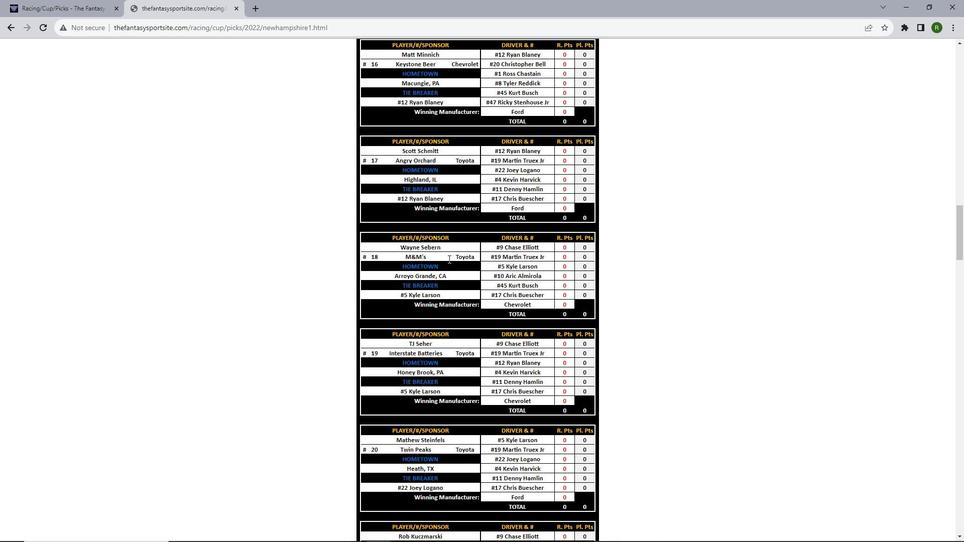 
Action: Mouse scrolled (448, 258) with delta (0, 0)
Screenshot: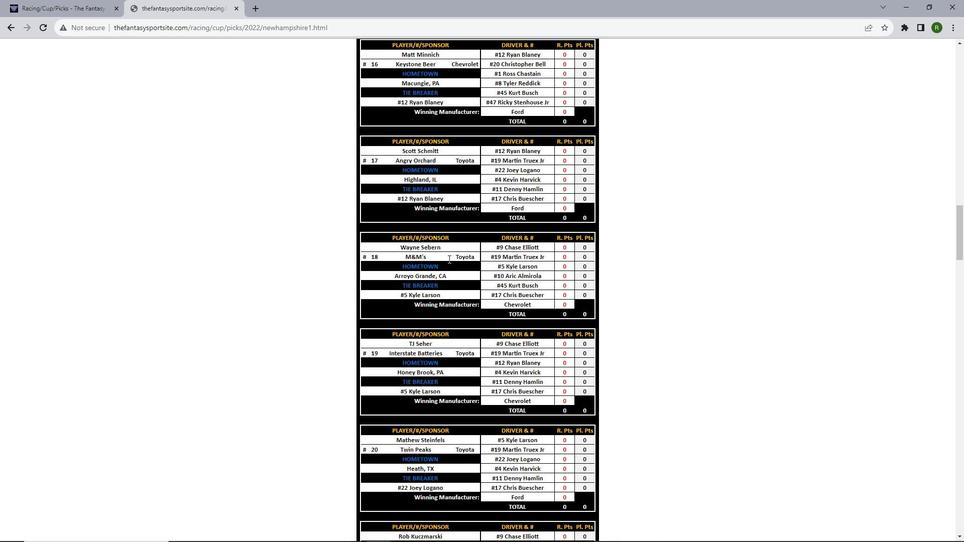 
Action: Mouse scrolled (448, 258) with delta (0, 0)
Screenshot: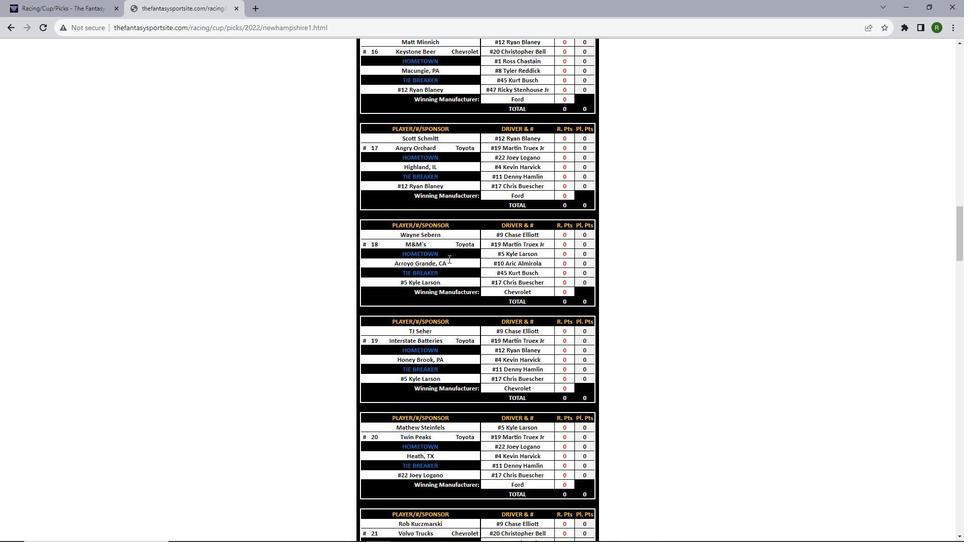 
Action: Mouse scrolled (448, 258) with delta (0, 0)
Screenshot: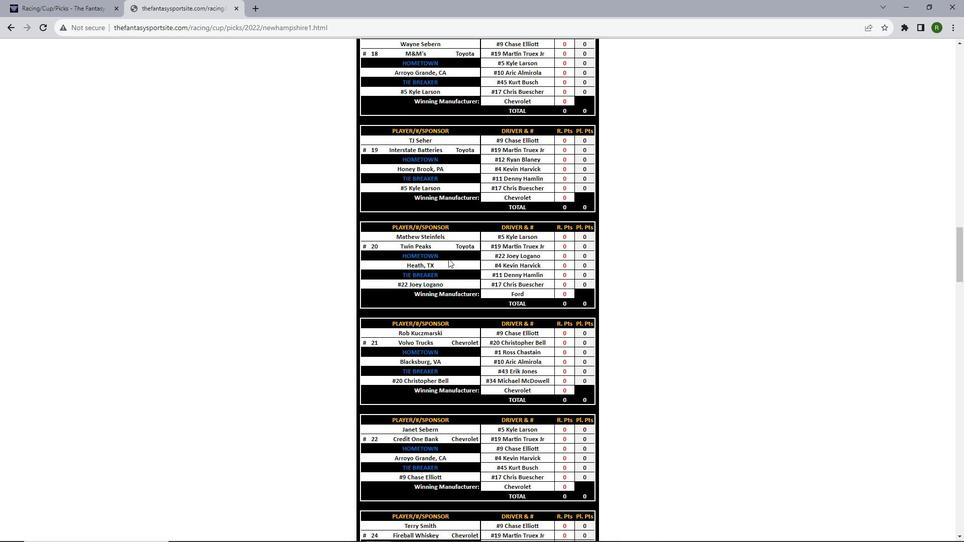 
Action: Mouse scrolled (448, 258) with delta (0, 0)
Screenshot: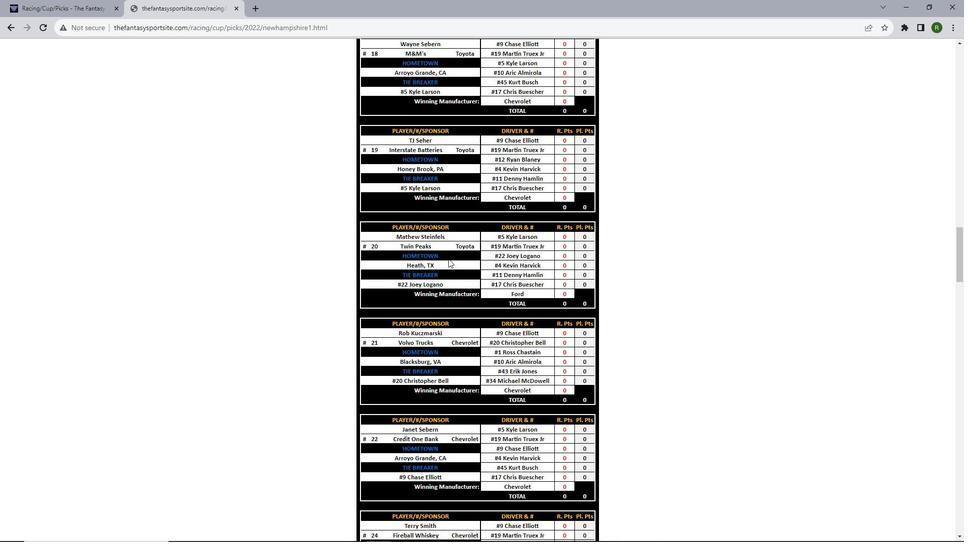 
Action: Mouse scrolled (448, 258) with delta (0, 0)
Screenshot: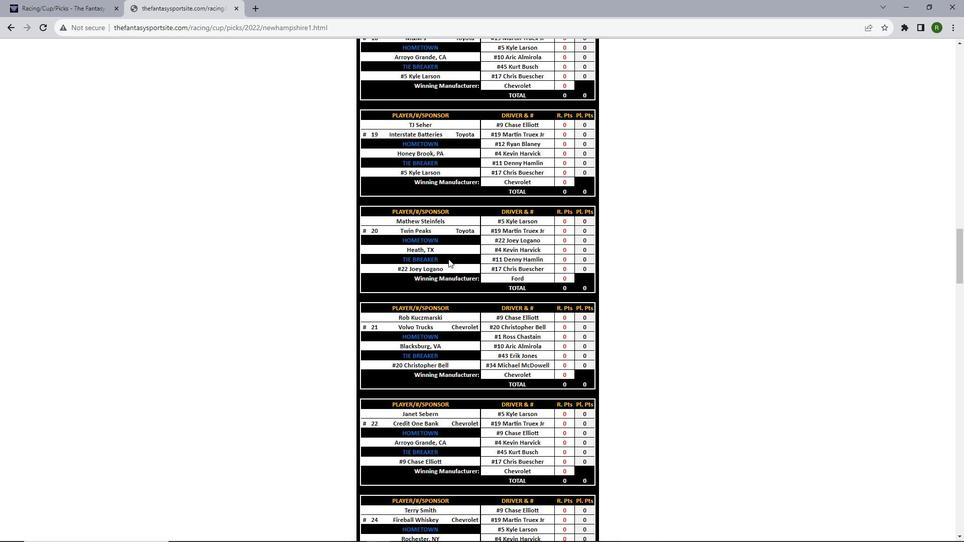 
Action: Mouse scrolled (448, 258) with delta (0, 0)
Screenshot: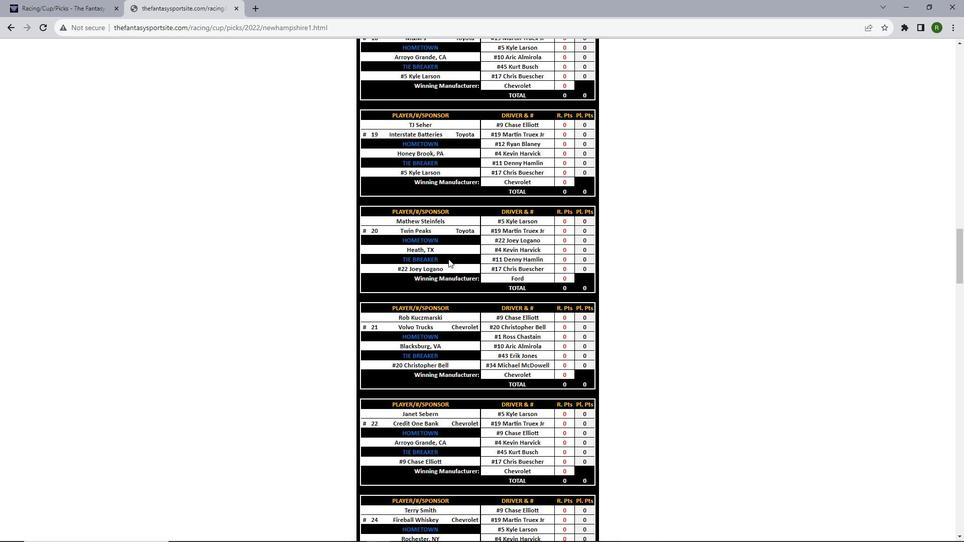 
Action: Mouse scrolled (448, 258) with delta (0, 0)
Screenshot: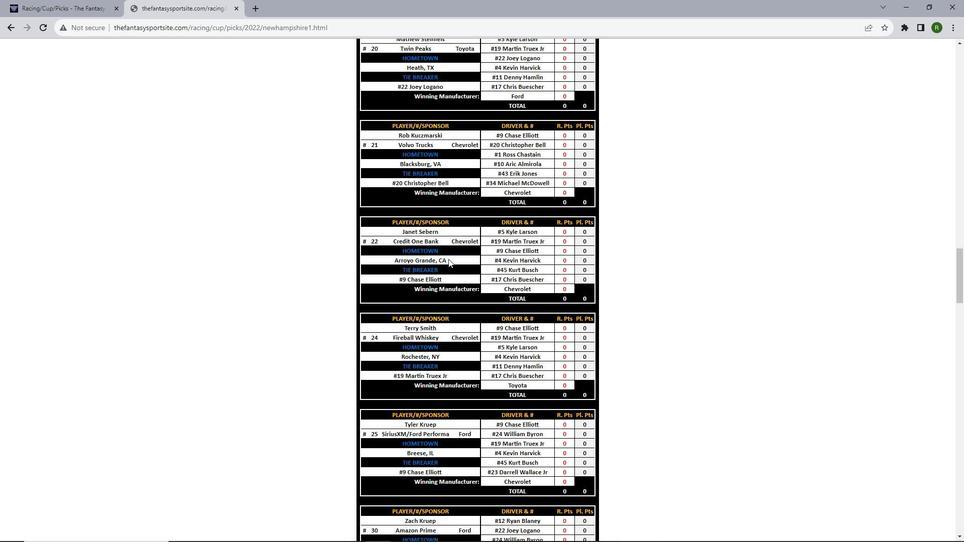 
Action: Mouse scrolled (448, 258) with delta (0, 0)
Screenshot: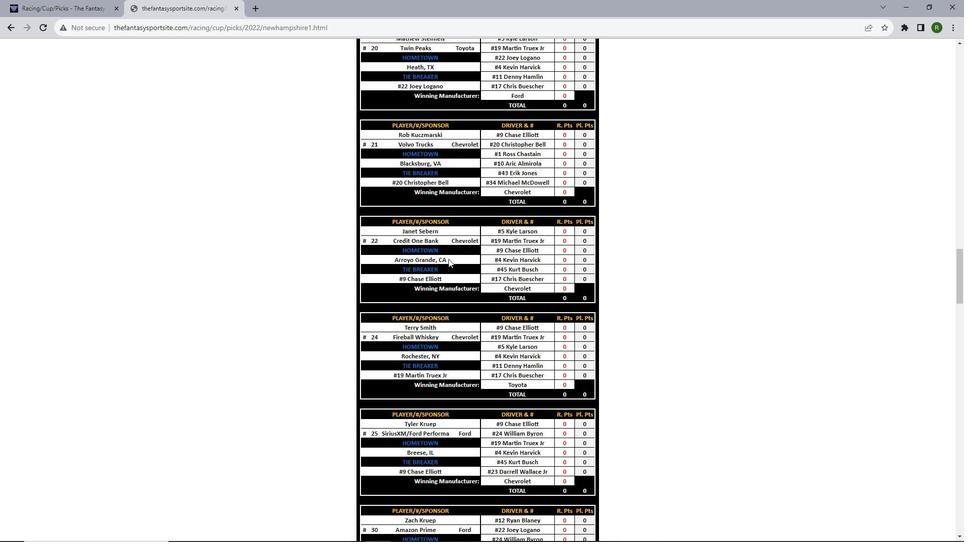 
Action: Mouse scrolled (448, 258) with delta (0, 0)
Screenshot: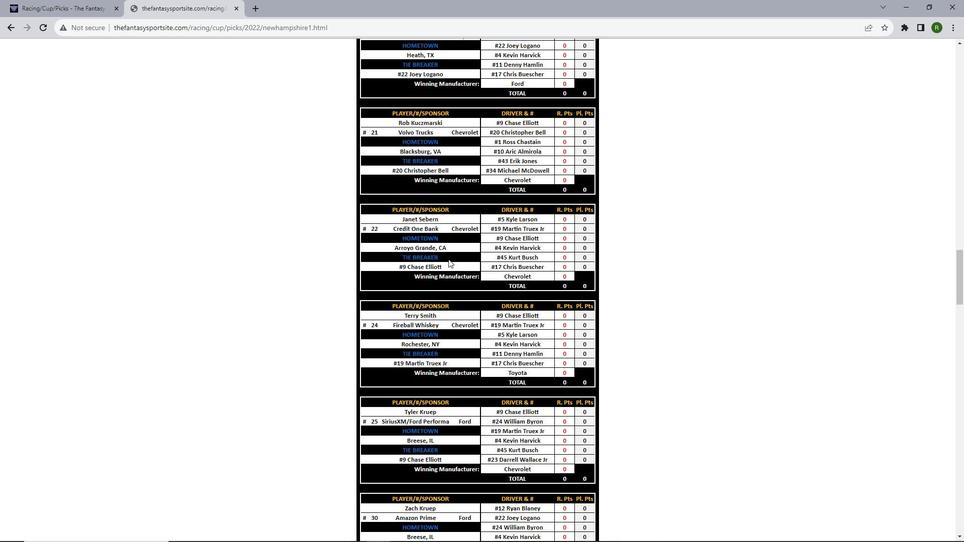 
Action: Mouse scrolled (448, 258) with delta (0, 0)
Screenshot: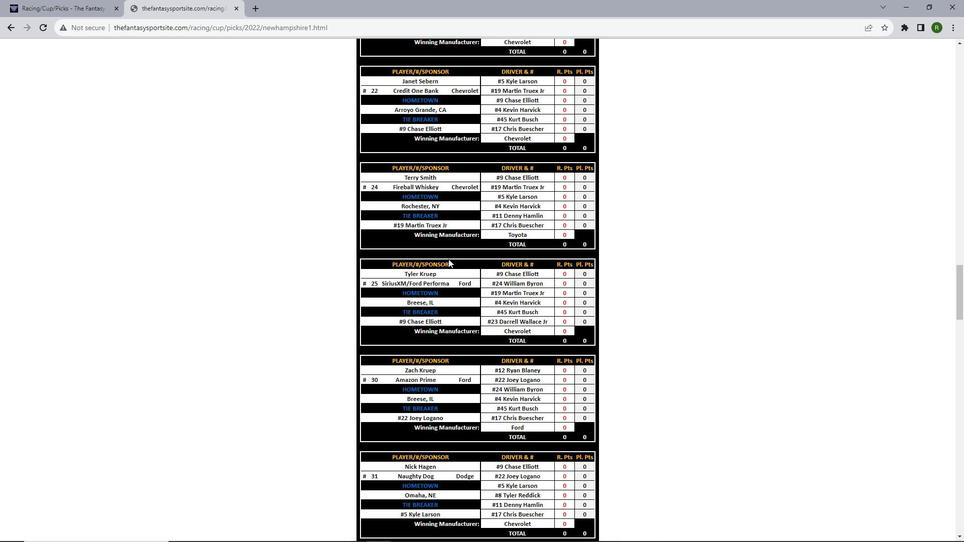 
Action: Mouse scrolled (448, 258) with delta (0, 0)
Screenshot: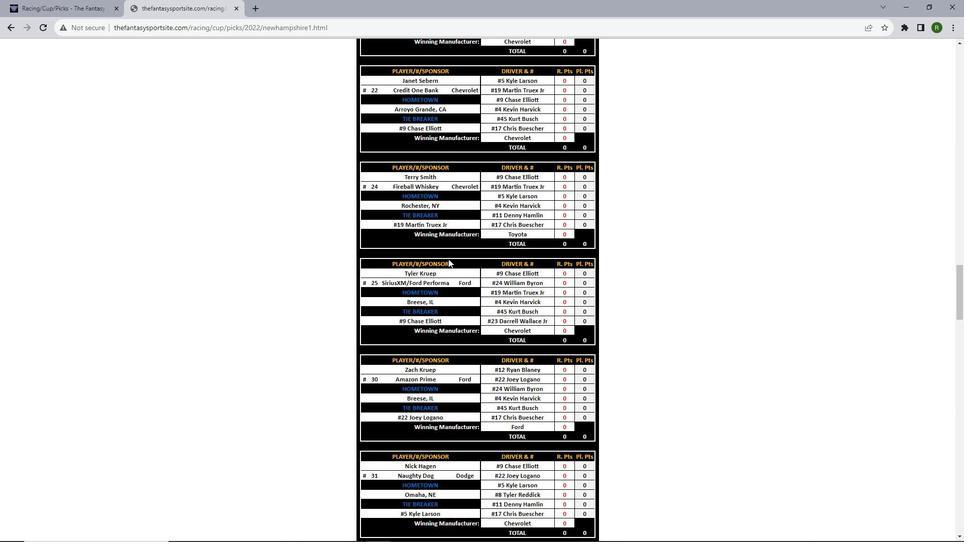 
Action: Mouse scrolled (448, 258) with delta (0, 0)
Screenshot: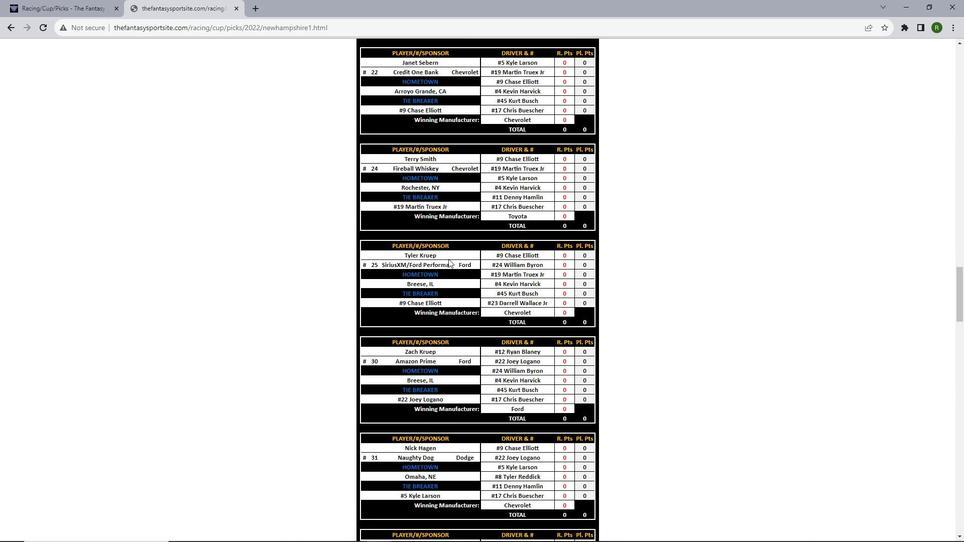 
Action: Mouse scrolled (448, 258) with delta (0, 0)
Screenshot: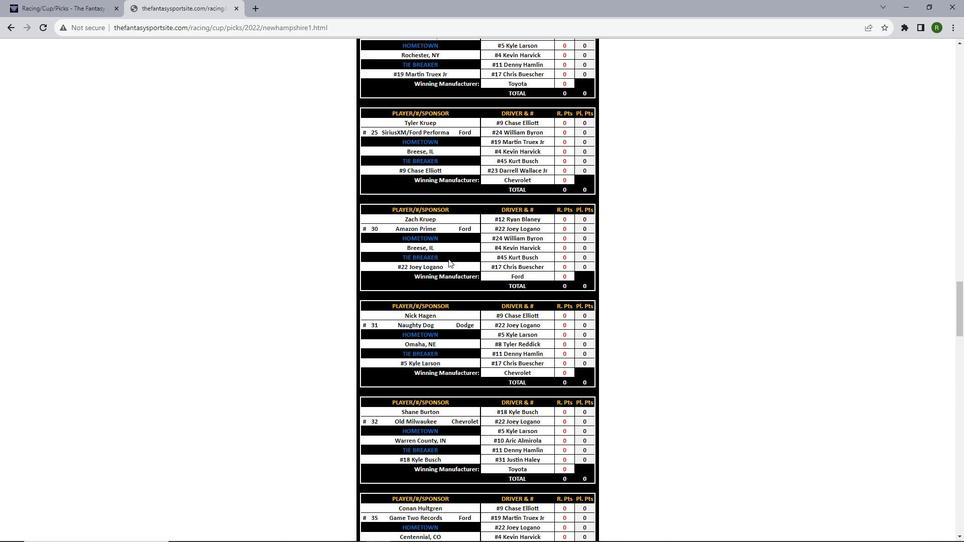 
Action: Mouse scrolled (448, 258) with delta (0, 0)
Screenshot: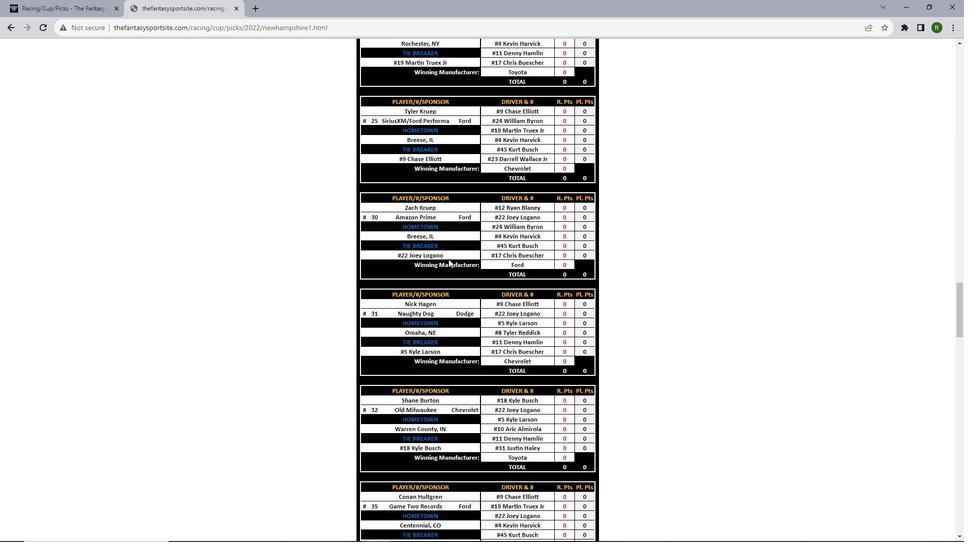 
Action: Mouse scrolled (448, 258) with delta (0, 0)
Screenshot: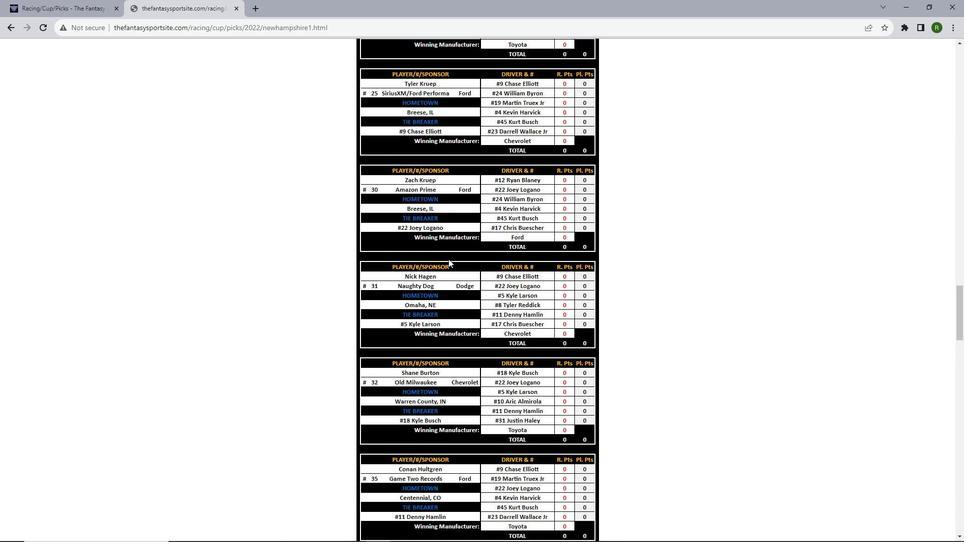 
Action: Mouse scrolled (448, 258) with delta (0, 0)
Screenshot: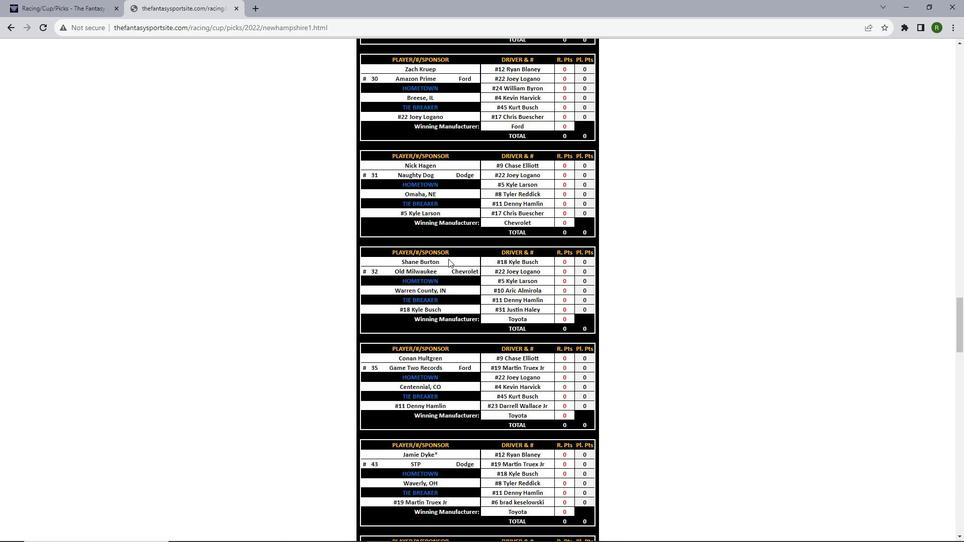 
Action: Mouse scrolled (448, 258) with delta (0, 0)
Screenshot: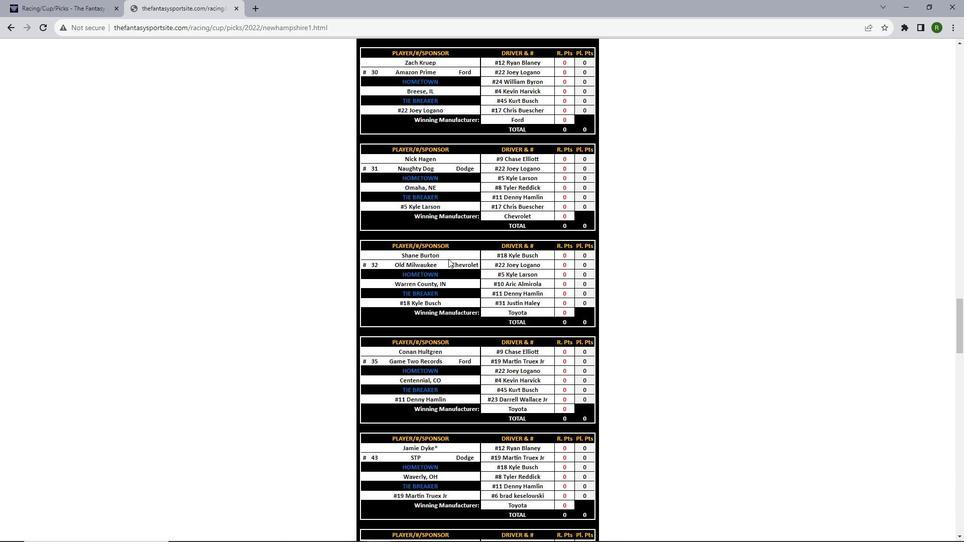 
Action: Mouse scrolled (448, 258) with delta (0, 0)
Screenshot: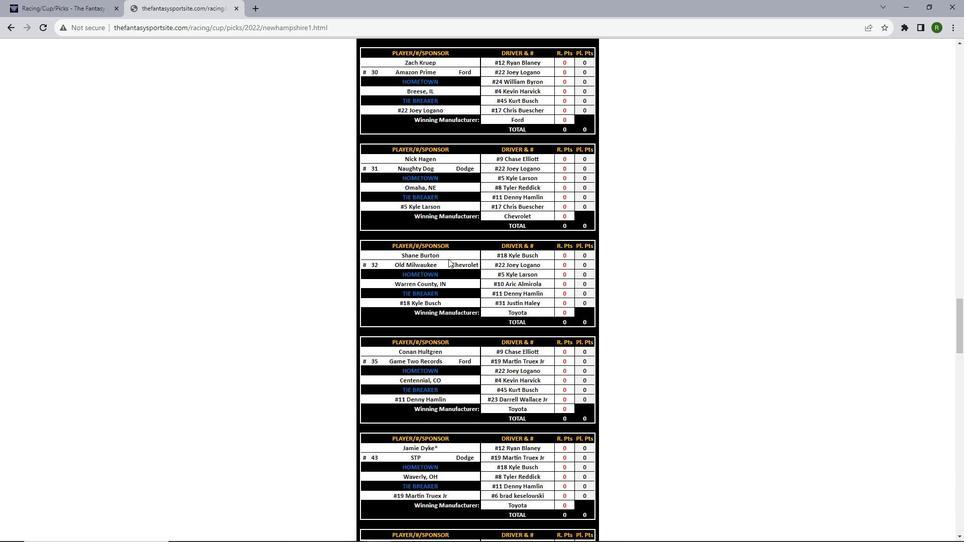 
Action: Mouse scrolled (448, 258) with delta (0, 0)
Screenshot: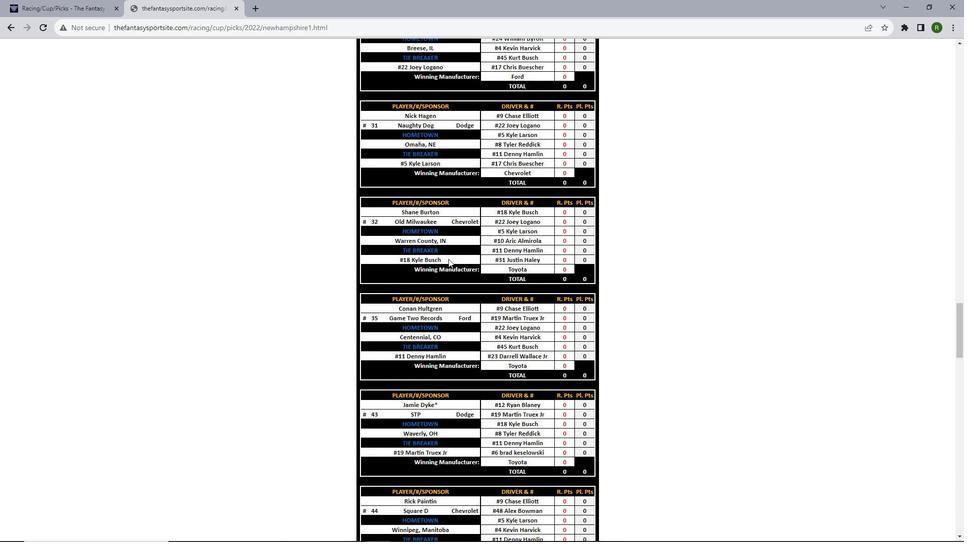 
Action: Mouse moved to (442, 260)
Screenshot: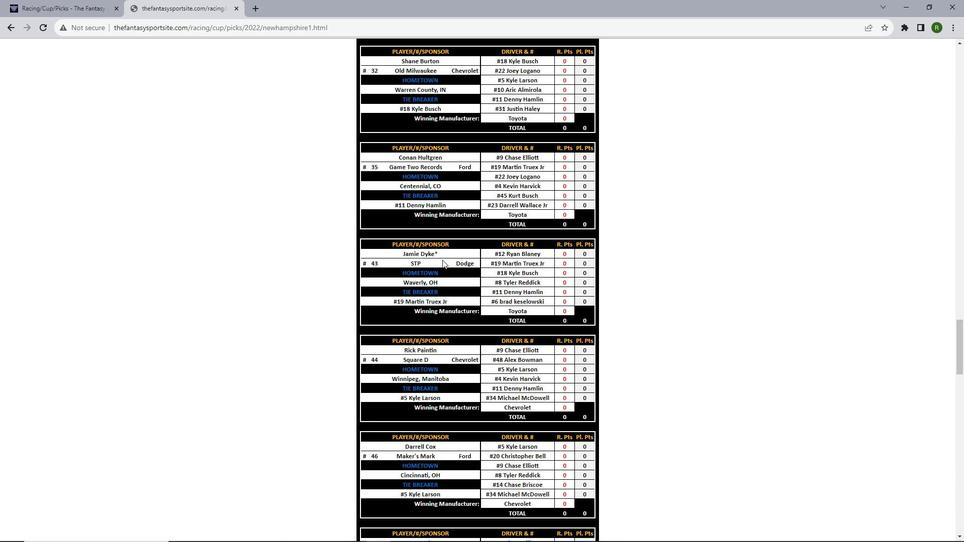 
Action: Mouse scrolled (442, 259) with delta (0, 0)
Screenshot: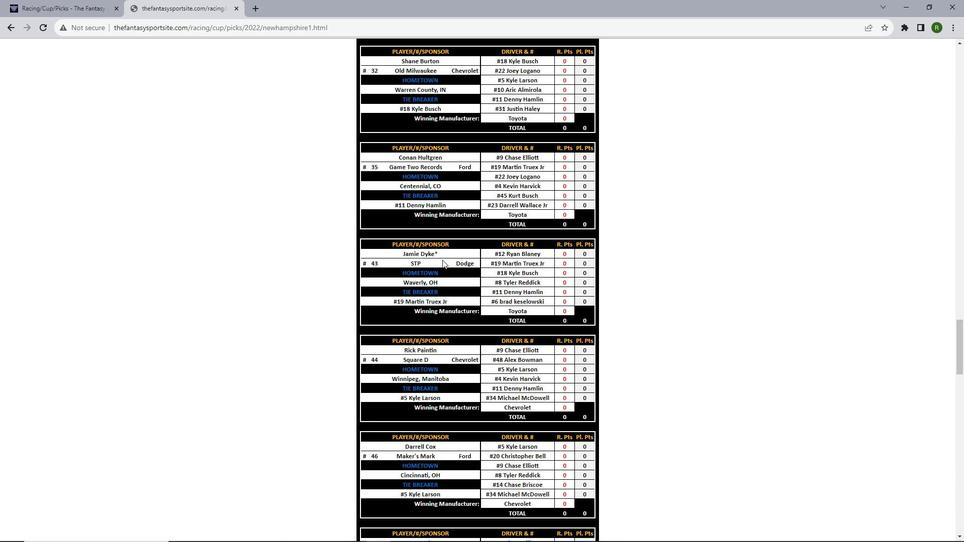 
Action: Mouse scrolled (442, 259) with delta (0, 0)
Screenshot: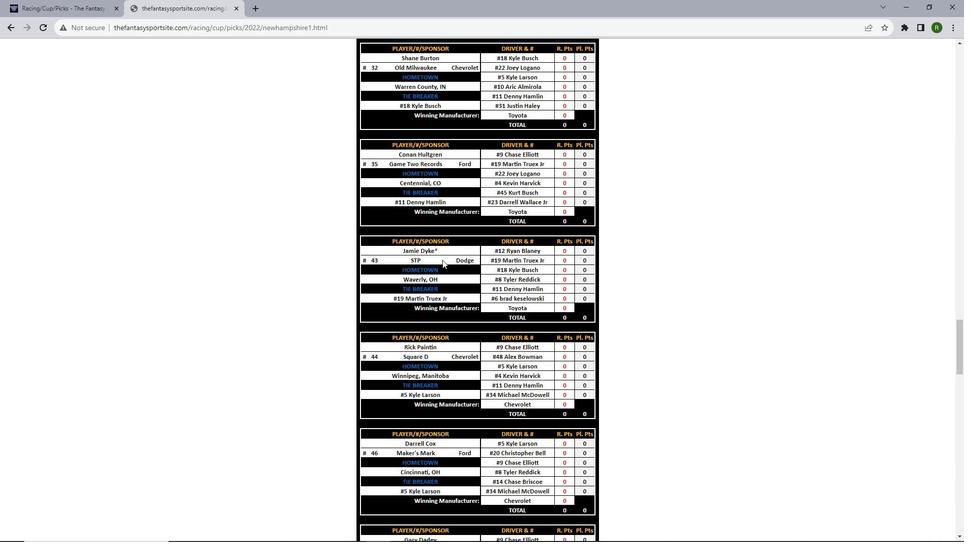 
Action: Mouse scrolled (442, 259) with delta (0, 0)
Screenshot: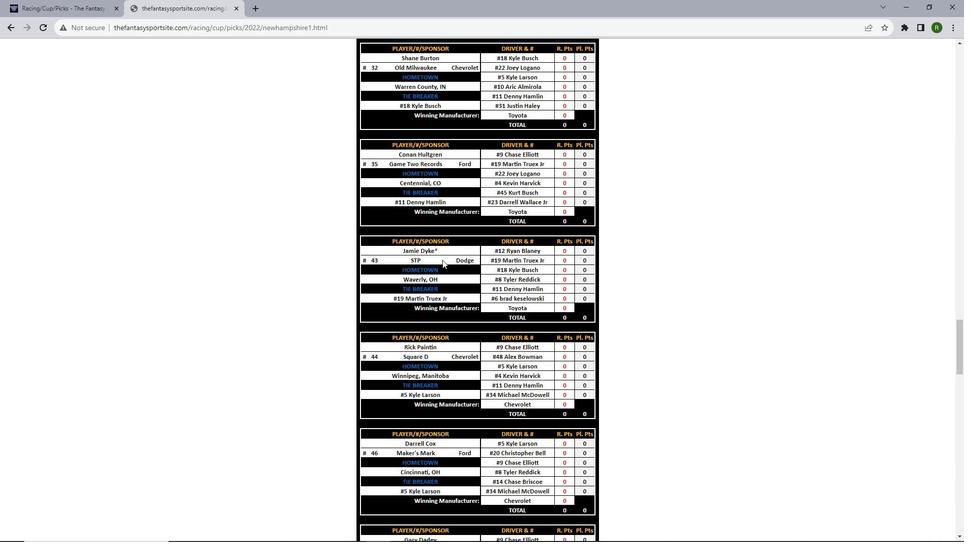 
Action: Mouse scrolled (442, 259) with delta (0, 0)
Screenshot: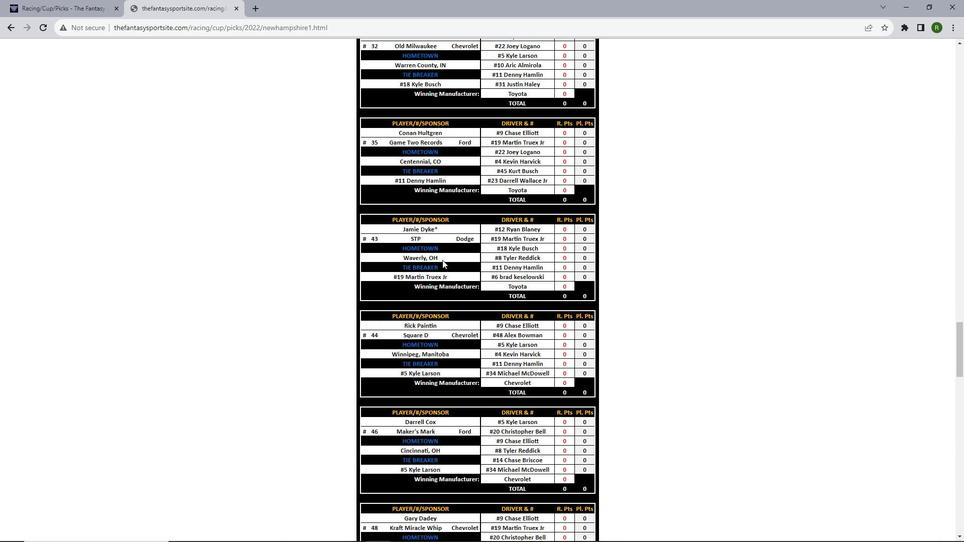 
Action: Mouse scrolled (442, 259) with delta (0, 0)
Screenshot: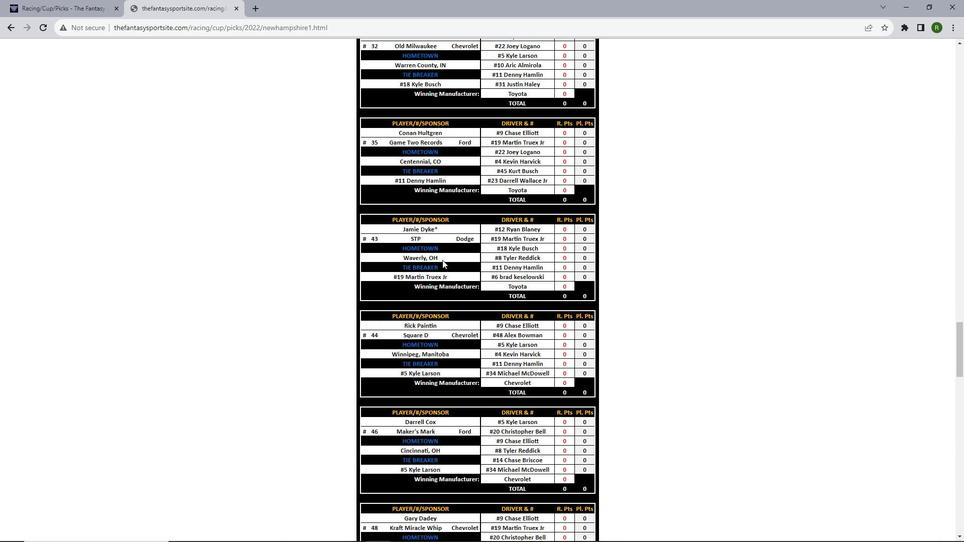 
Action: Mouse scrolled (442, 259) with delta (0, 0)
Screenshot: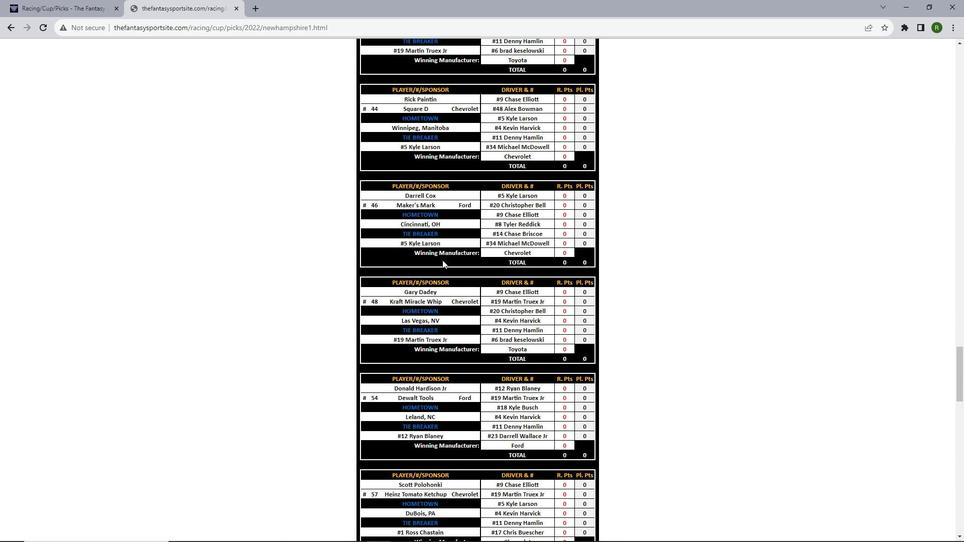 
Action: Mouse scrolled (442, 259) with delta (0, 0)
Screenshot: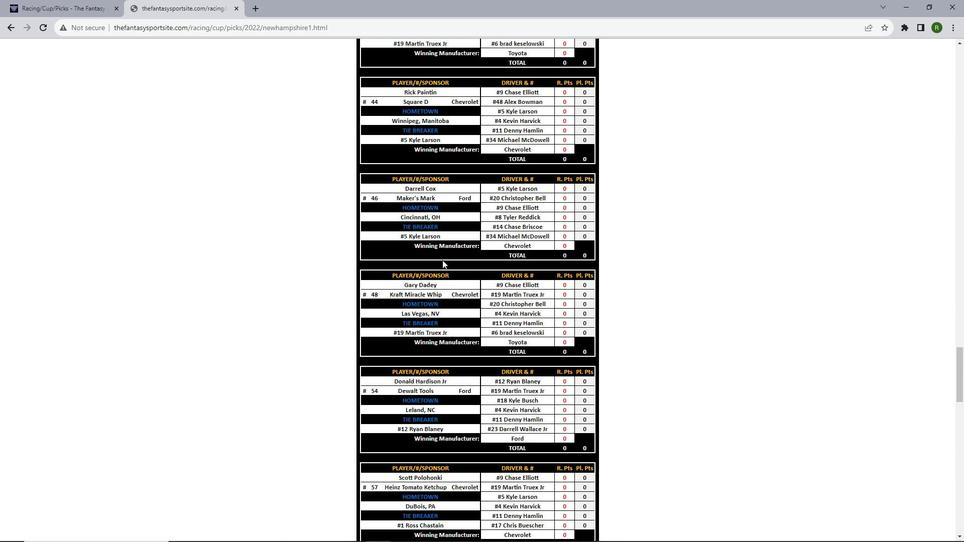 
Action: Mouse scrolled (442, 259) with delta (0, 0)
Screenshot: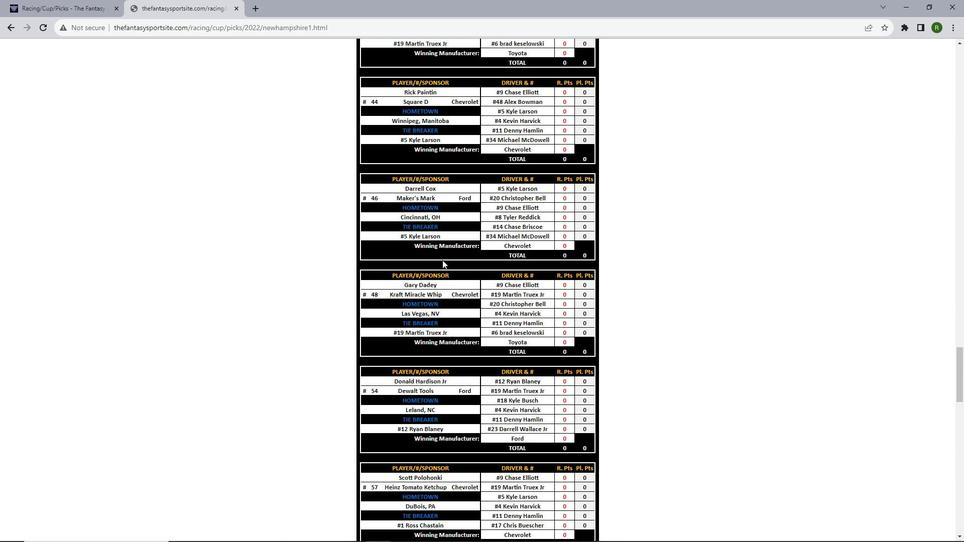 
Action: Mouse scrolled (442, 259) with delta (0, 0)
Screenshot: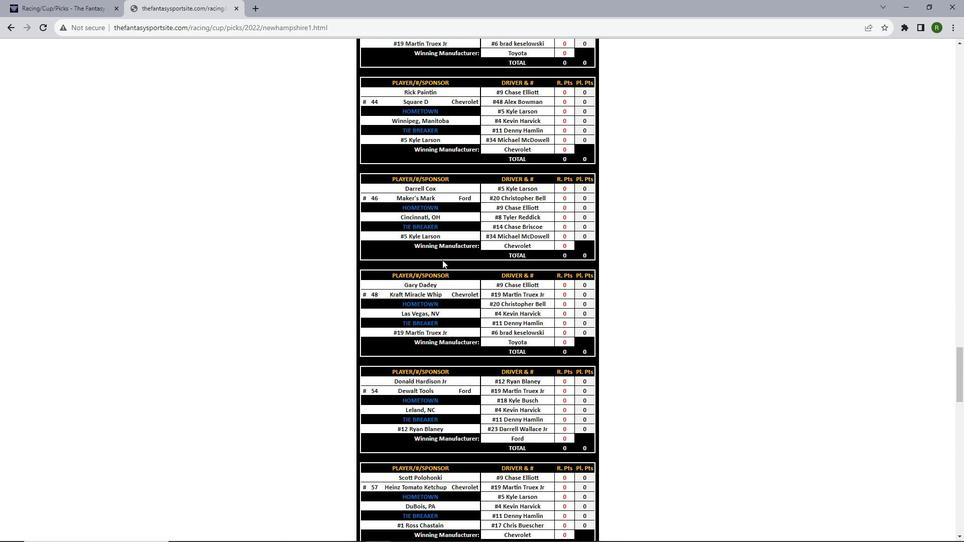 
Action: Mouse scrolled (442, 259) with delta (0, 0)
Screenshot: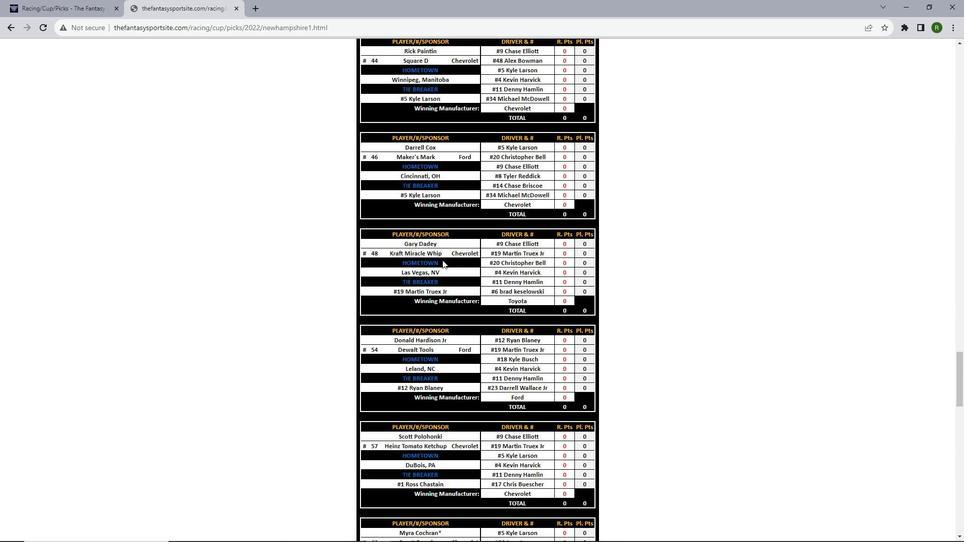 
Action: Mouse scrolled (442, 259) with delta (0, 0)
Screenshot: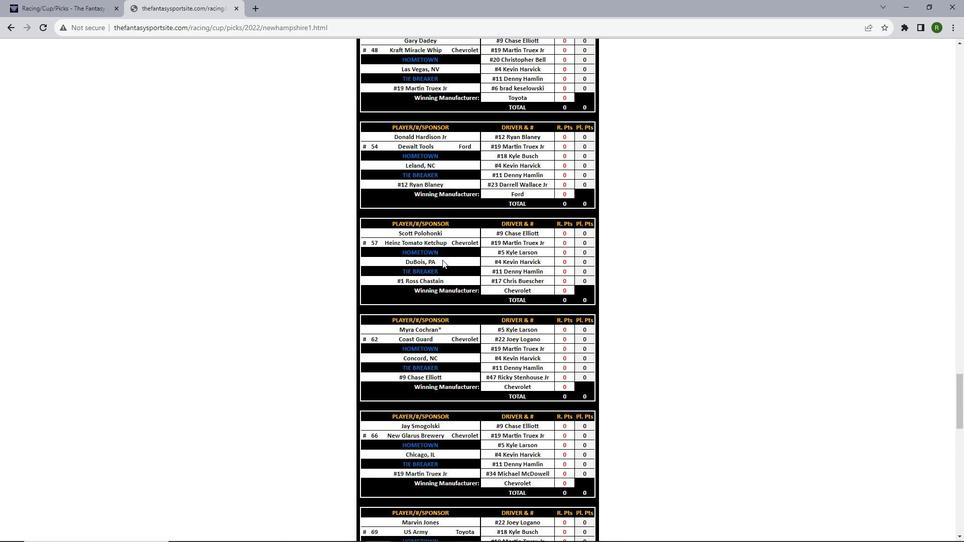 
Action: Mouse scrolled (442, 259) with delta (0, 0)
Screenshot: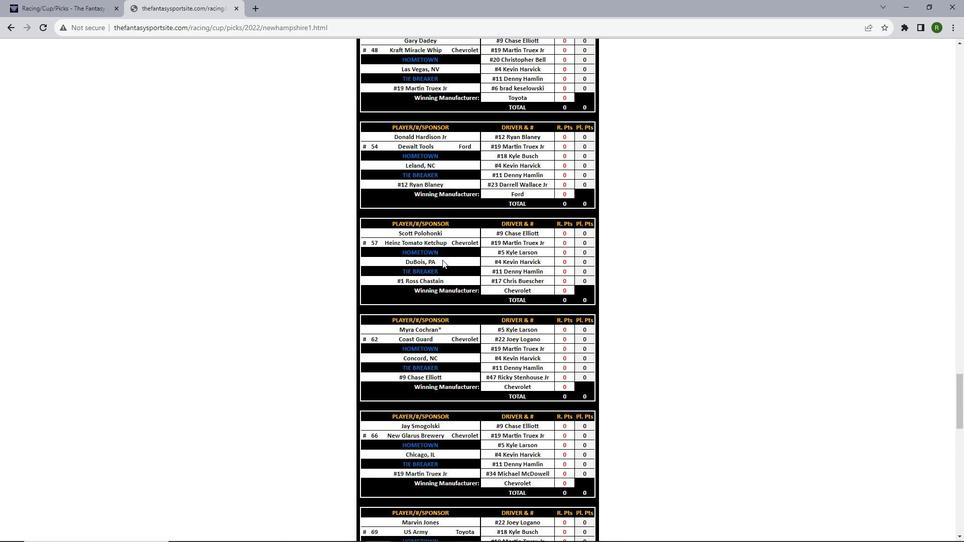 
Action: Mouse scrolled (442, 259) with delta (0, 0)
Screenshot: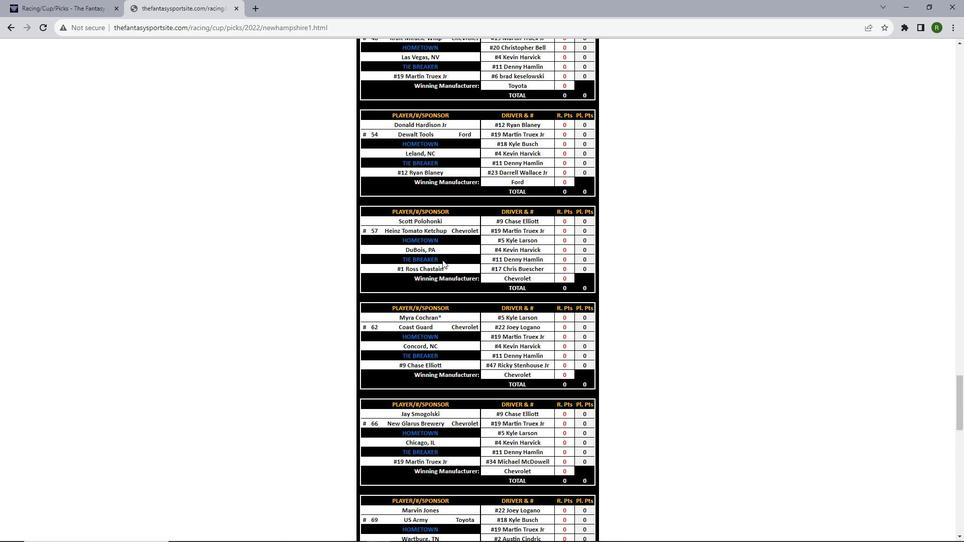 
Action: Mouse scrolled (442, 259) with delta (0, -1)
Screenshot: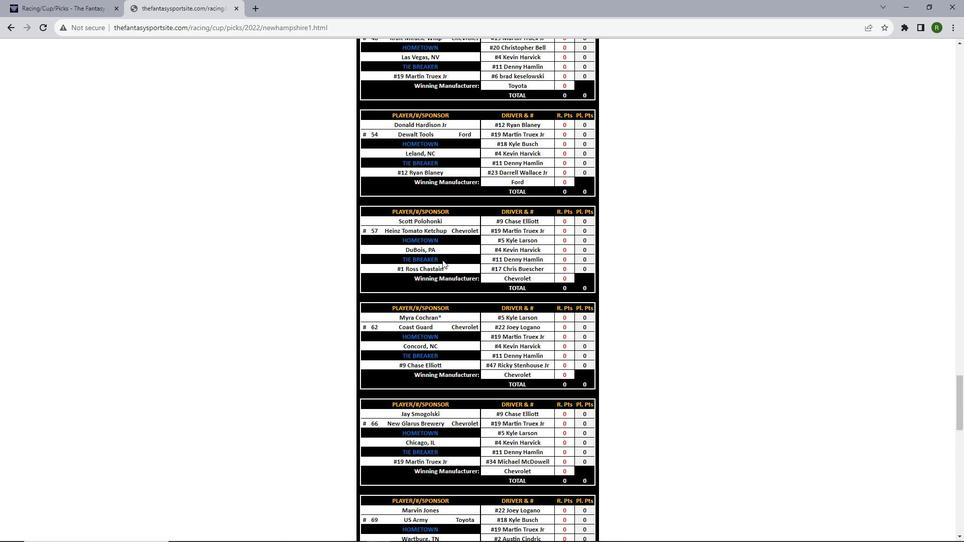 
Action: Mouse scrolled (442, 259) with delta (0, 0)
Screenshot: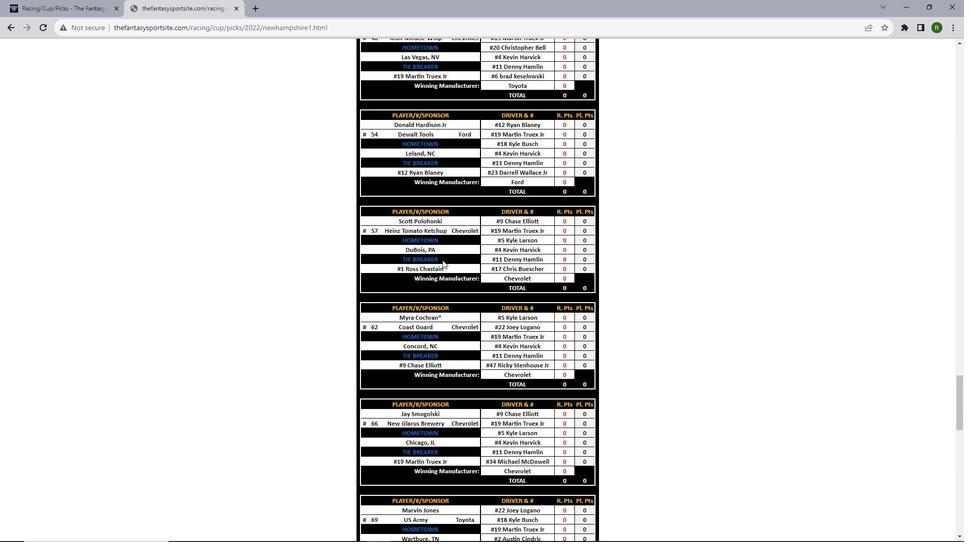 
Action: Mouse scrolled (442, 259) with delta (0, 0)
Screenshot: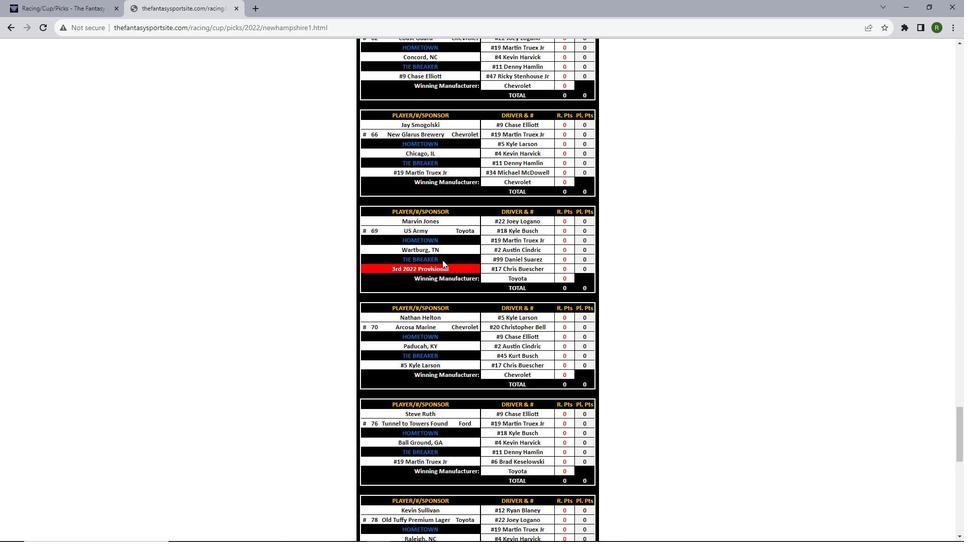 
Action: Mouse scrolled (442, 259) with delta (0, 0)
Screenshot: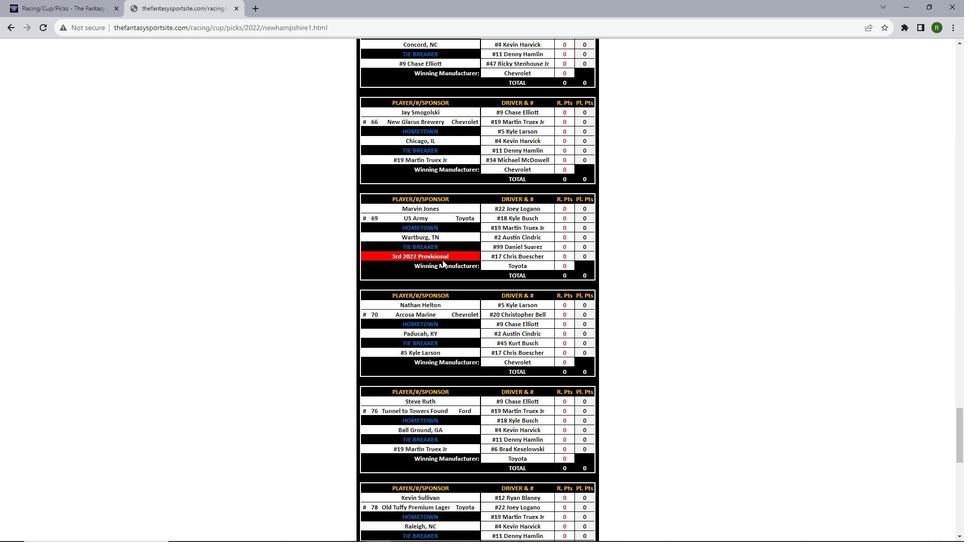 
Action: Mouse scrolled (442, 259) with delta (0, 0)
Screenshot: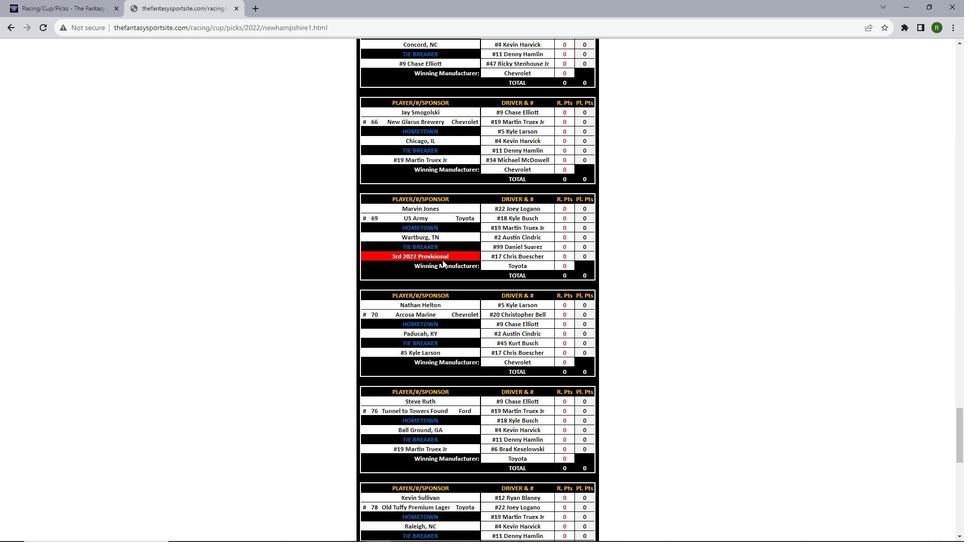 
Action: Mouse scrolled (442, 259) with delta (0, 0)
Screenshot: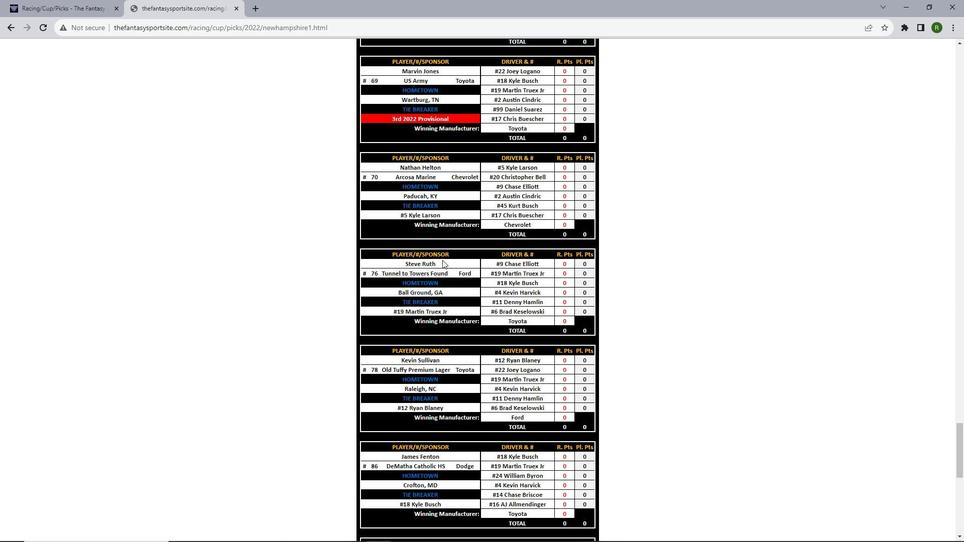 
Action: Mouse scrolled (442, 259) with delta (0, 0)
Screenshot: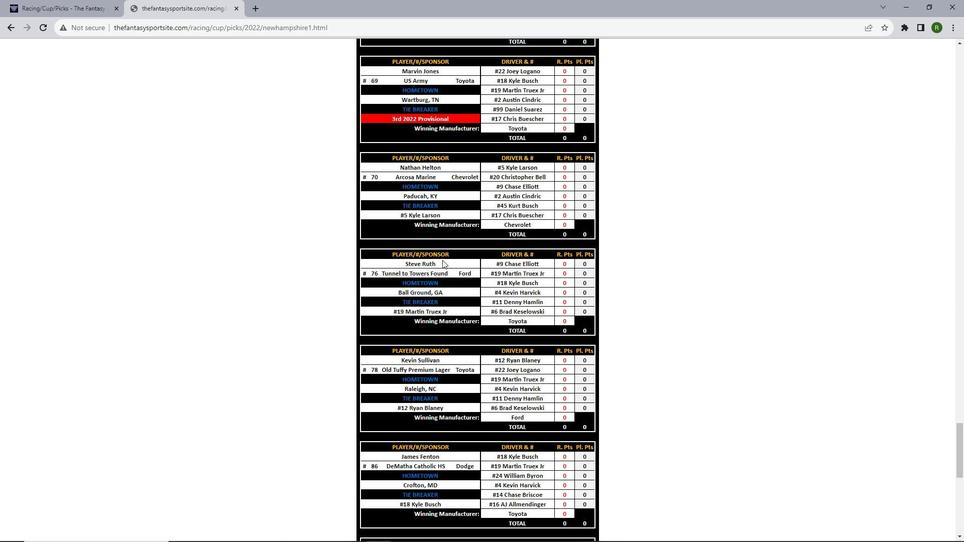 
Action: Mouse scrolled (442, 259) with delta (0, 0)
Screenshot: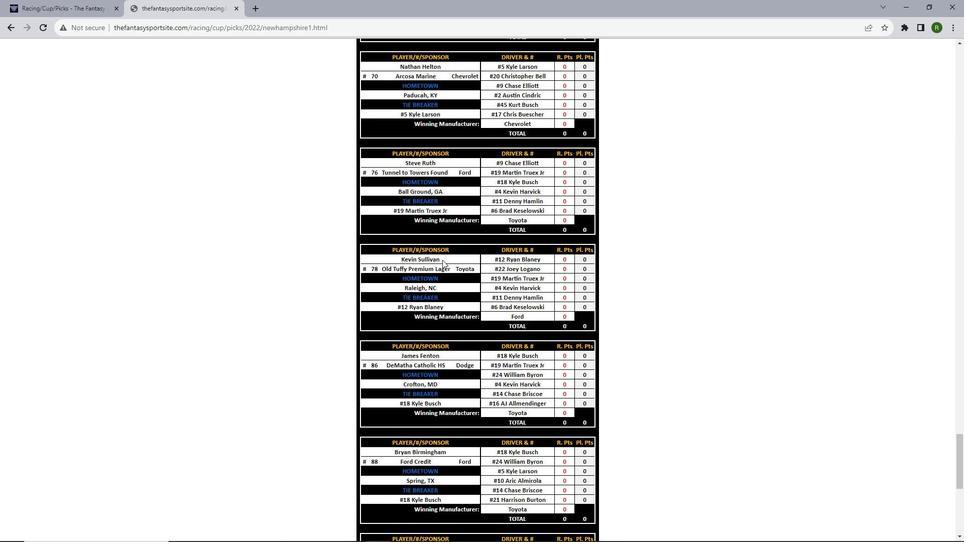
Action: Mouse scrolled (442, 259) with delta (0, 0)
Screenshot: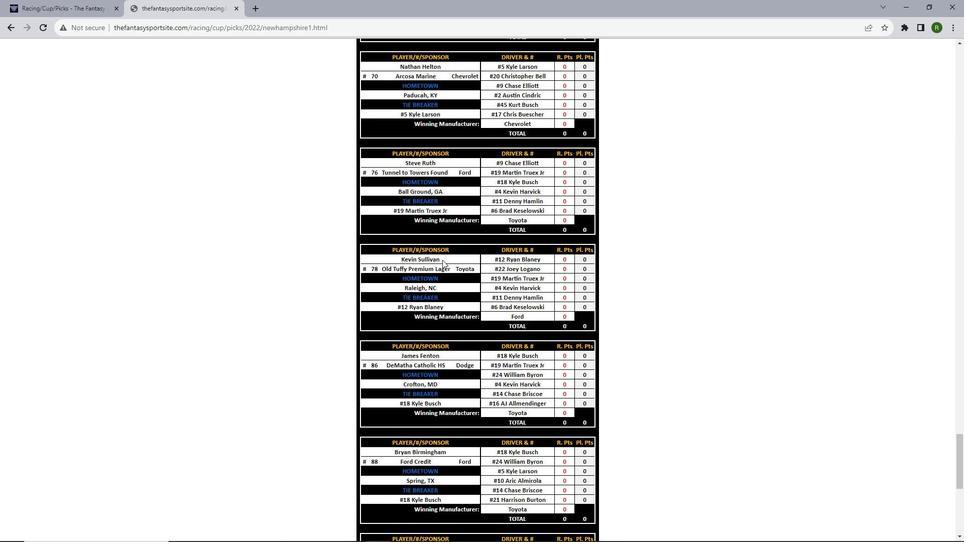 
Action: Mouse scrolled (442, 259) with delta (0, 0)
Screenshot: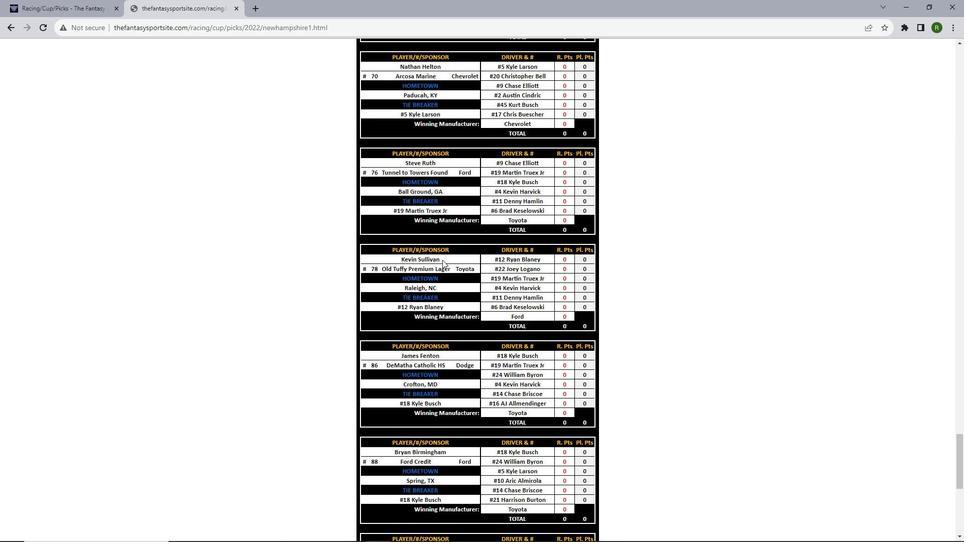
Action: Mouse scrolled (442, 259) with delta (0, 0)
Screenshot: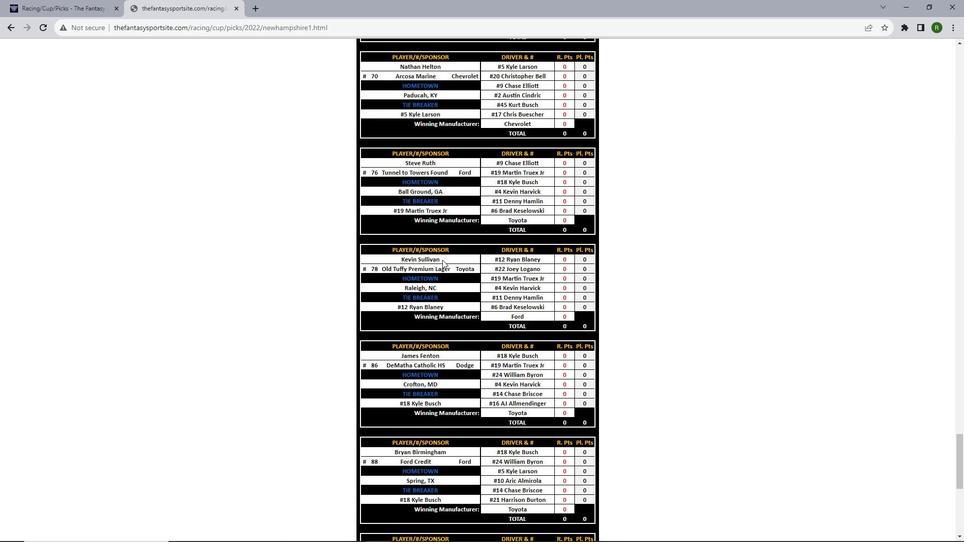 
Action: Mouse scrolled (442, 259) with delta (0, -1)
Screenshot: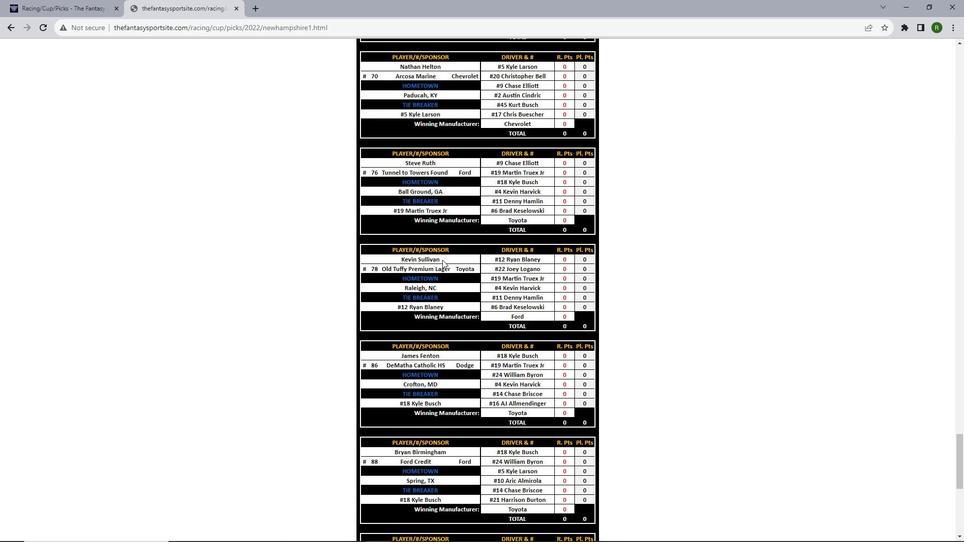 
Action: Mouse scrolled (442, 259) with delta (0, 0)
Screenshot: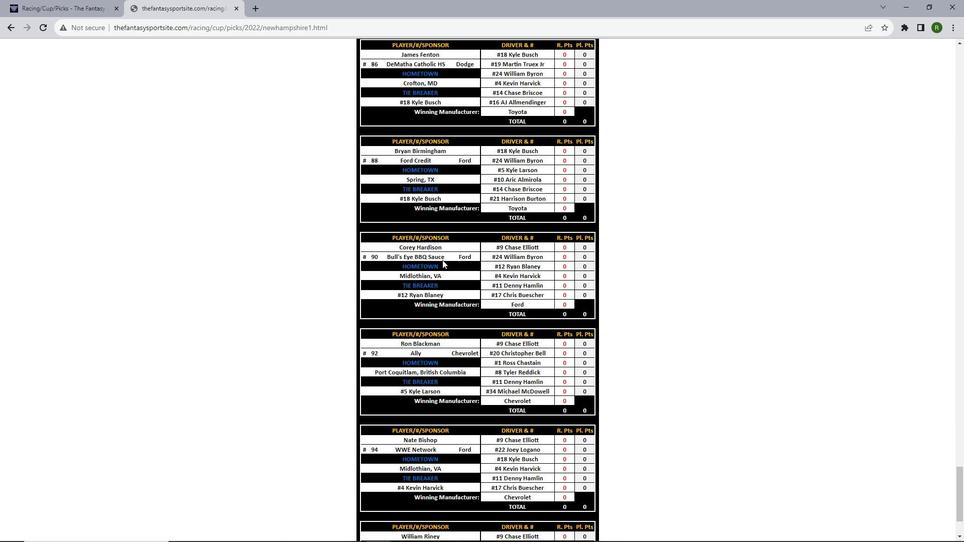 
Action: Mouse scrolled (442, 259) with delta (0, 0)
Screenshot: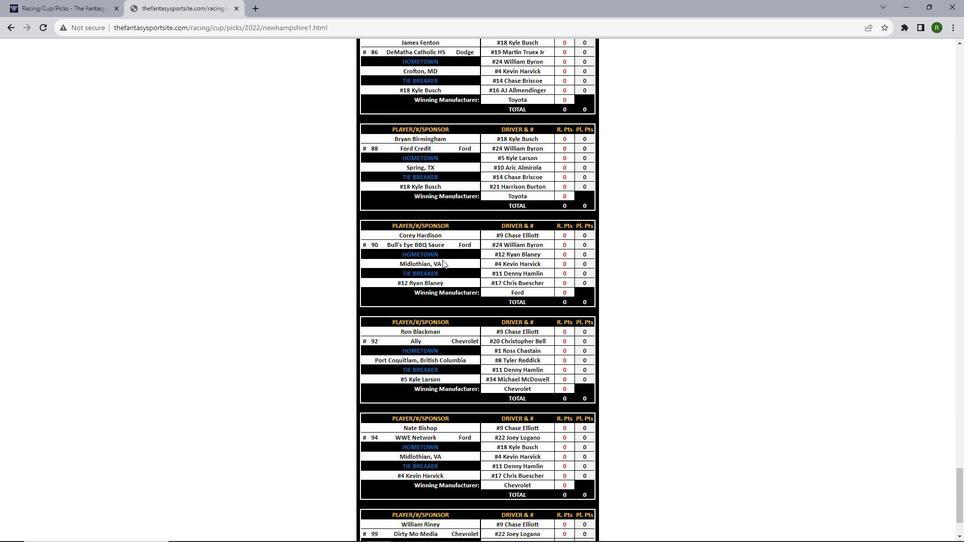 
Action: Mouse scrolled (442, 259) with delta (0, 0)
Screenshot: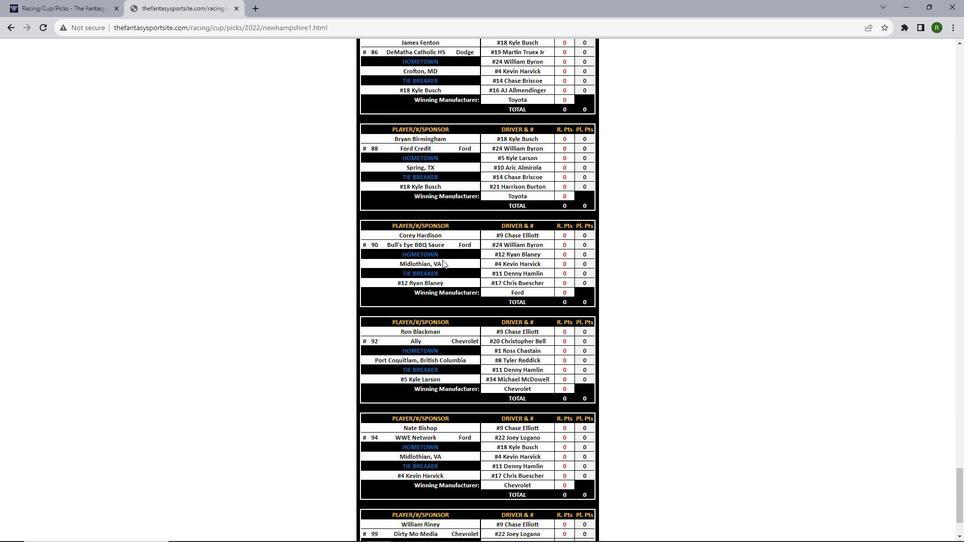 
Action: Mouse scrolled (442, 259) with delta (0, 0)
Screenshot: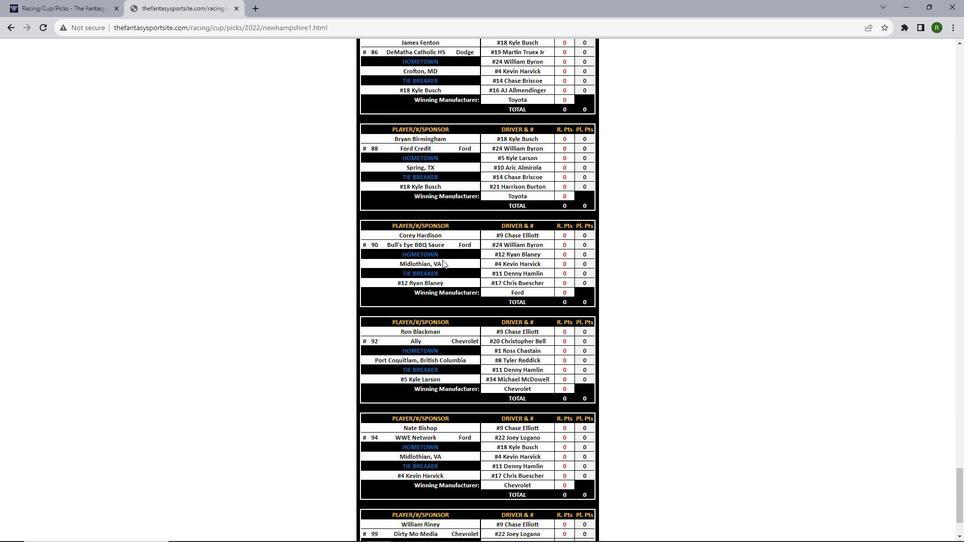 
Action: Mouse scrolled (442, 259) with delta (0, 0)
Screenshot: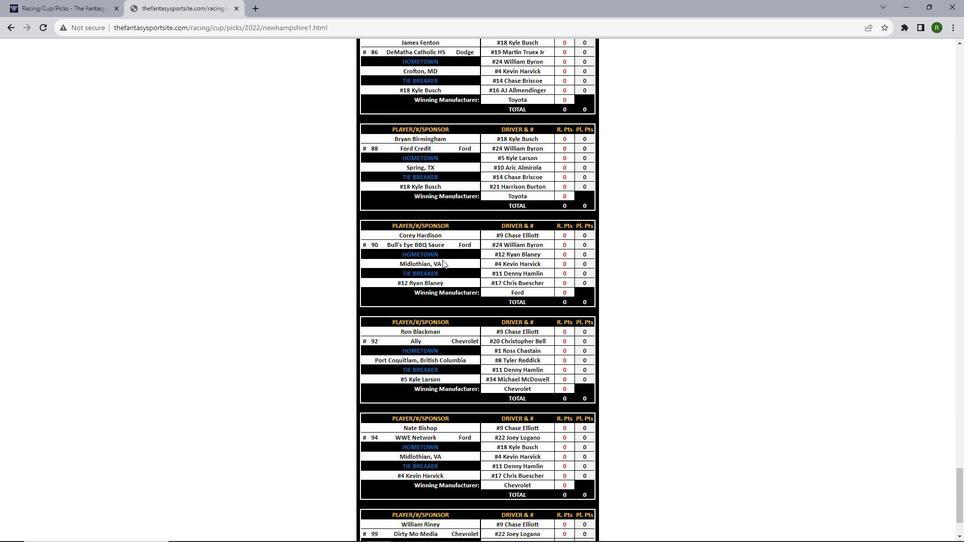 
Action: Mouse scrolled (442, 259) with delta (0, 0)
Screenshot: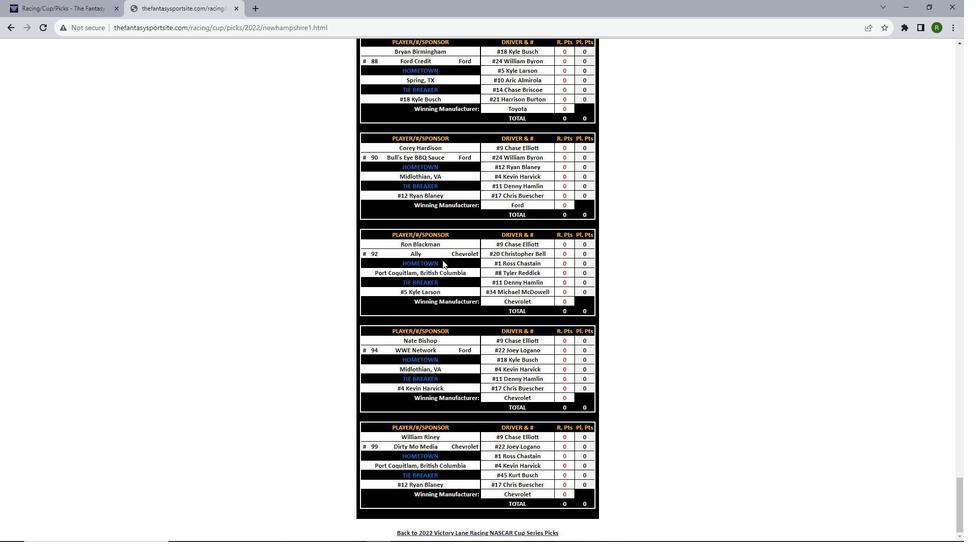 
Action: Mouse scrolled (442, 259) with delta (0, 0)
Screenshot: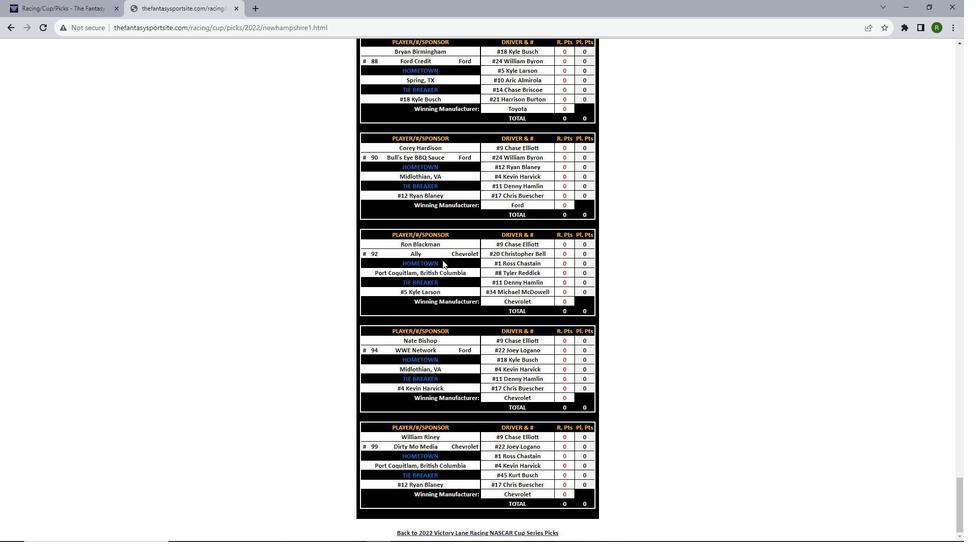 
Action: Mouse scrolled (442, 259) with delta (0, 0)
Screenshot: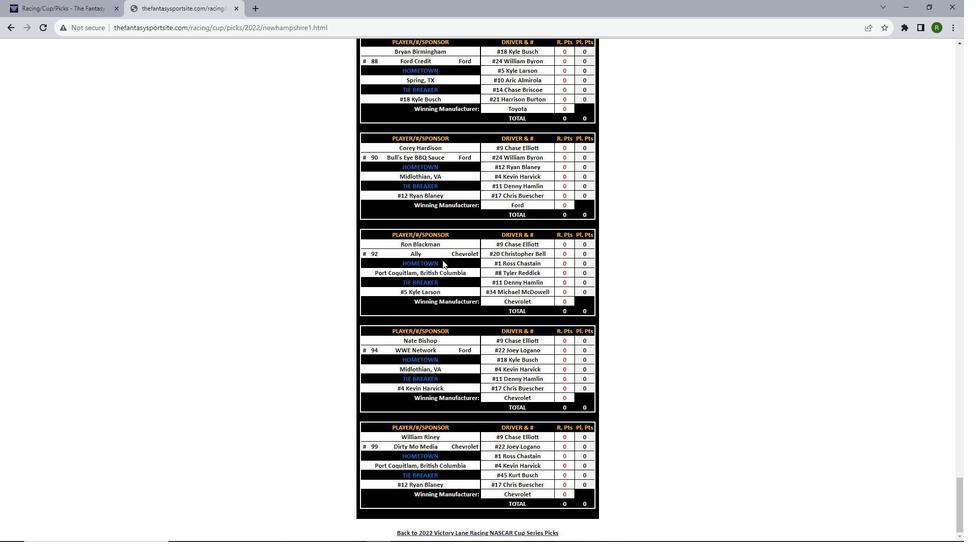 
Action: Mouse scrolled (442, 259) with delta (0, 0)
Screenshot: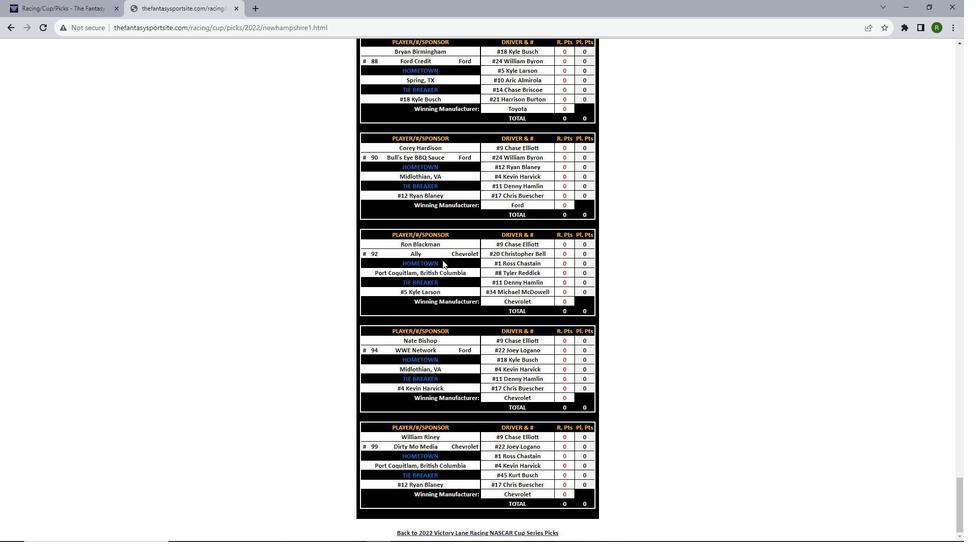 
